Task: Find connections with filter location Purwā with filter topic #Hiringandpromotionwith filter profile language Spanish with filter current company Live Connections with filter school Vishwakarma Institute Of Technology with filter industry Radio and Television Broadcasting with filter service category Insurance with filter keywords title Skin Care Specialist
Action: Mouse moved to (534, 53)
Screenshot: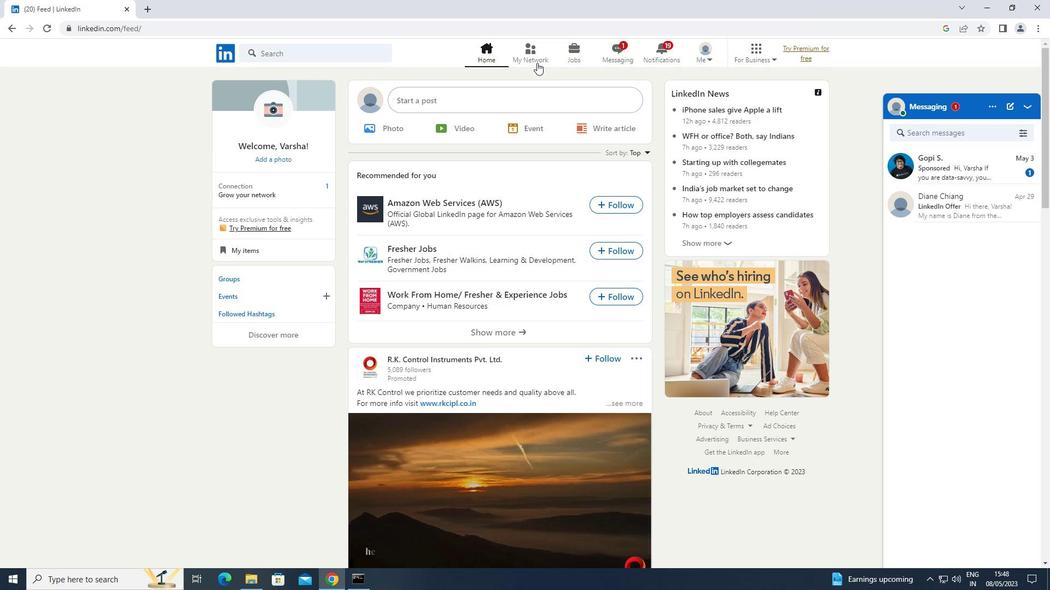 
Action: Mouse pressed left at (534, 53)
Screenshot: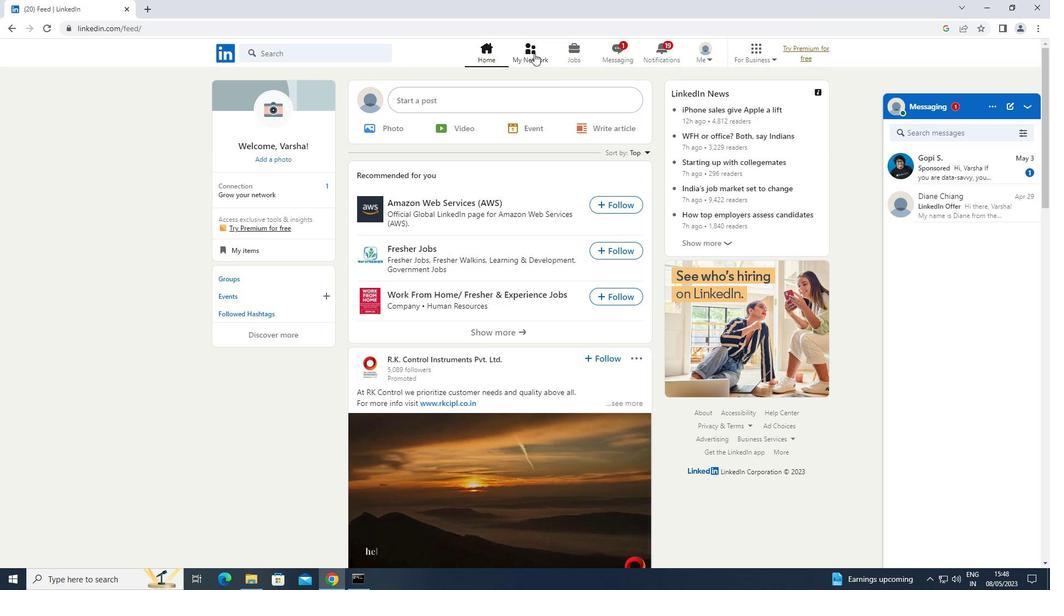 
Action: Mouse moved to (306, 118)
Screenshot: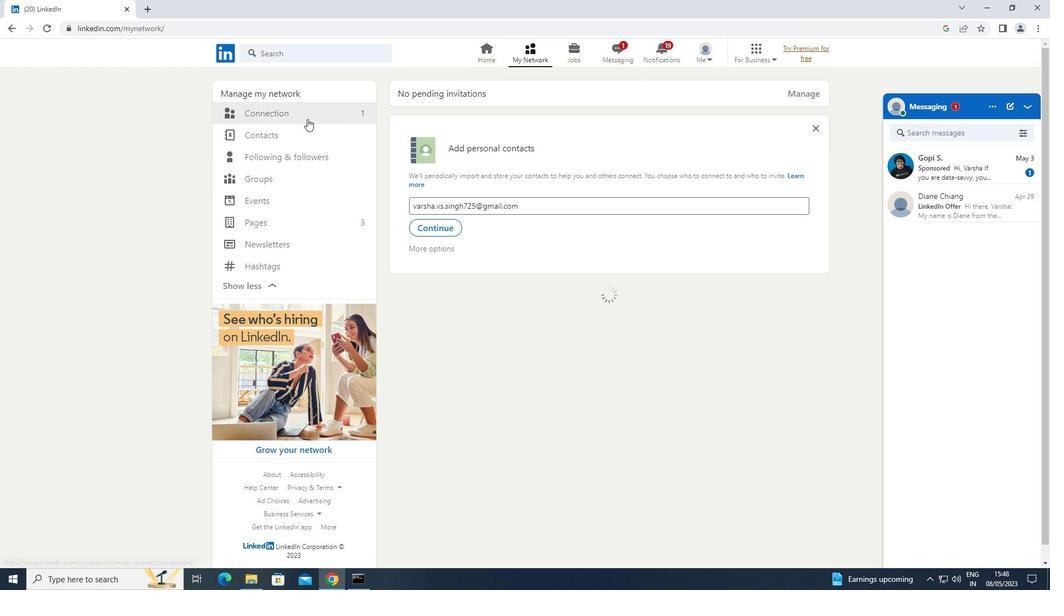 
Action: Mouse pressed left at (306, 118)
Screenshot: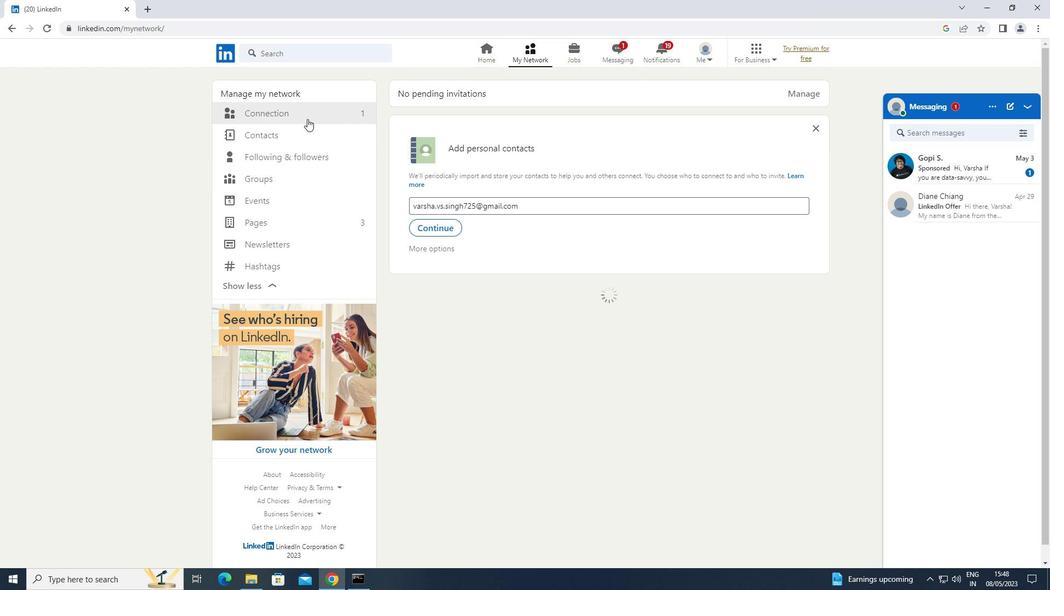 
Action: Mouse moved to (610, 114)
Screenshot: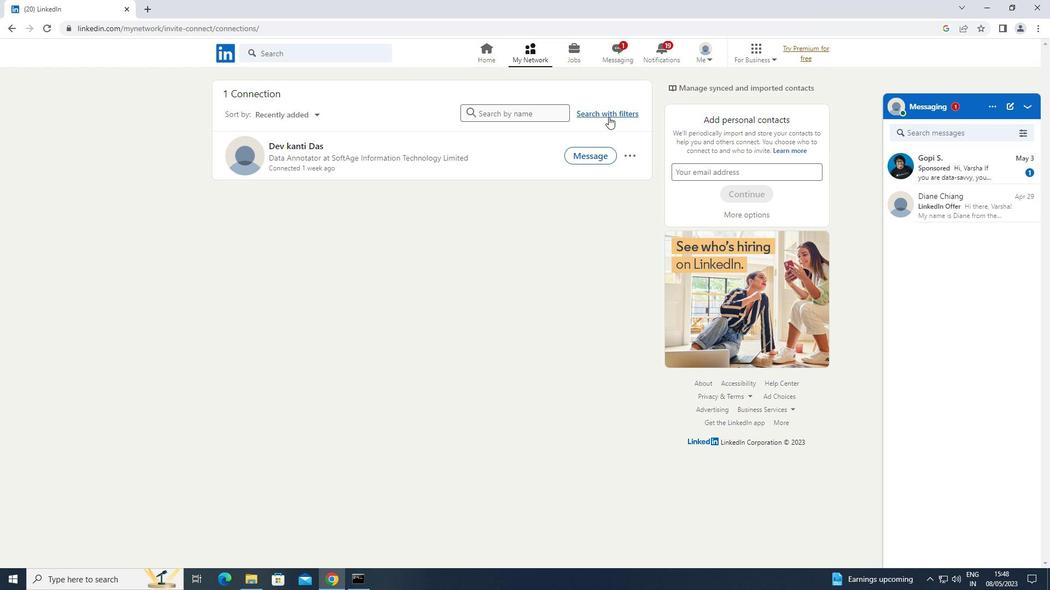 
Action: Mouse pressed left at (610, 114)
Screenshot: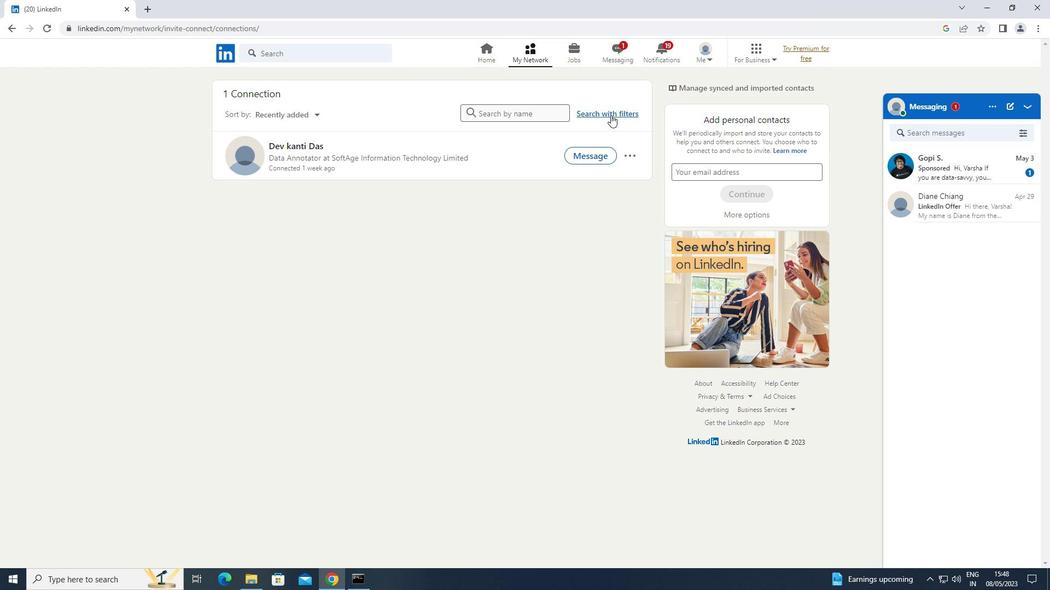 
Action: Mouse moved to (568, 85)
Screenshot: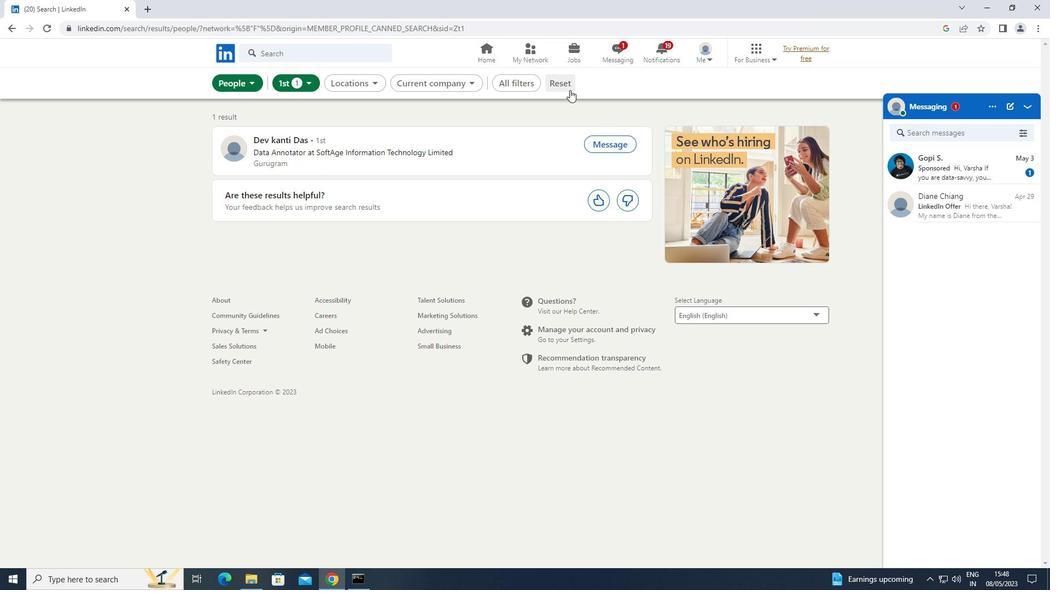 
Action: Mouse pressed left at (568, 85)
Screenshot: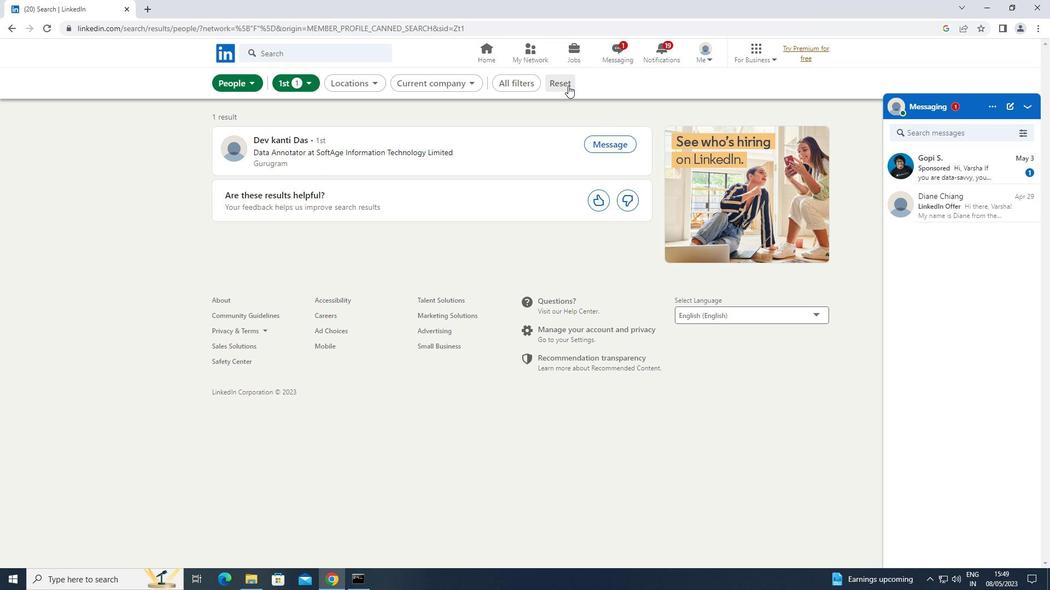 
Action: Mouse moved to (534, 84)
Screenshot: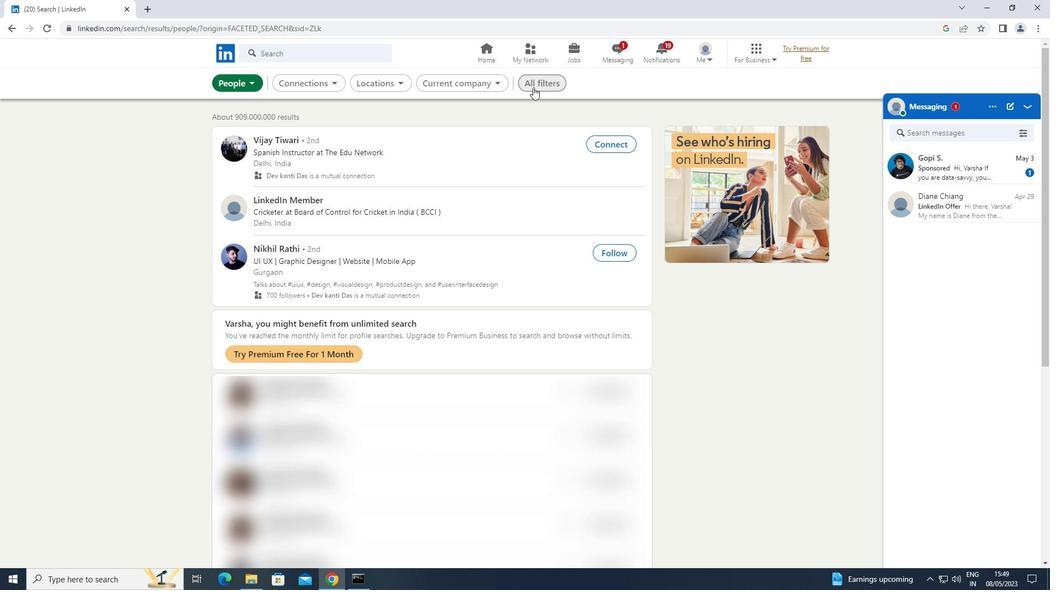 
Action: Mouse pressed left at (534, 84)
Screenshot: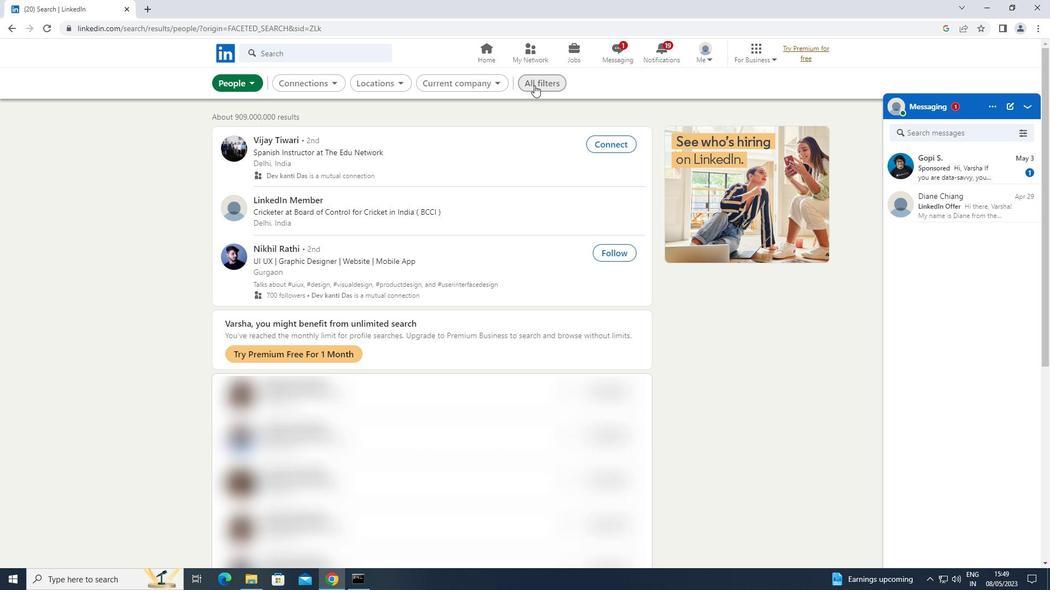 
Action: Mouse moved to (749, 232)
Screenshot: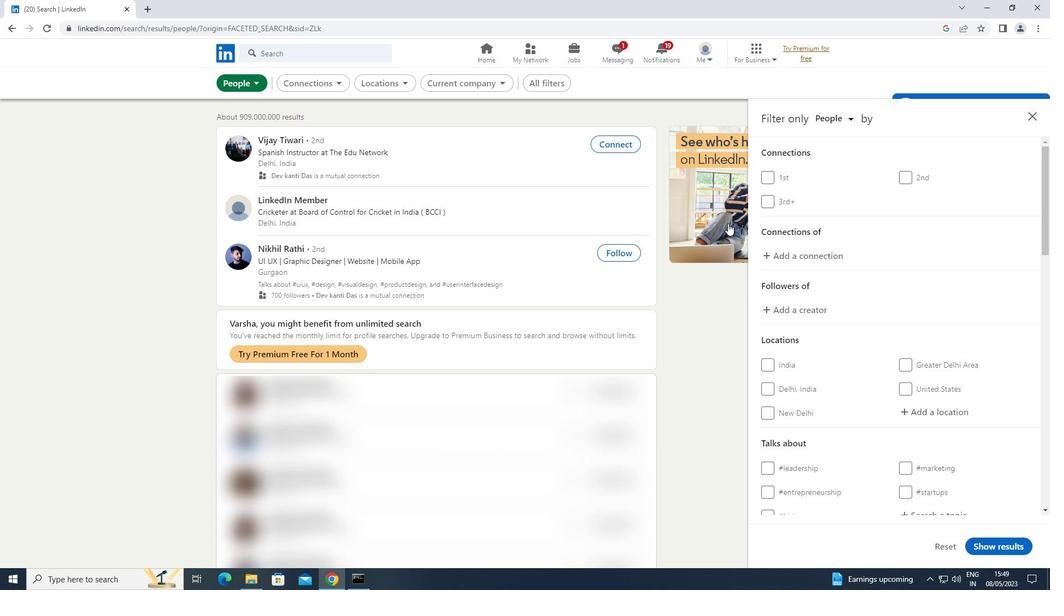 
Action: Mouse scrolled (749, 231) with delta (0, 0)
Screenshot: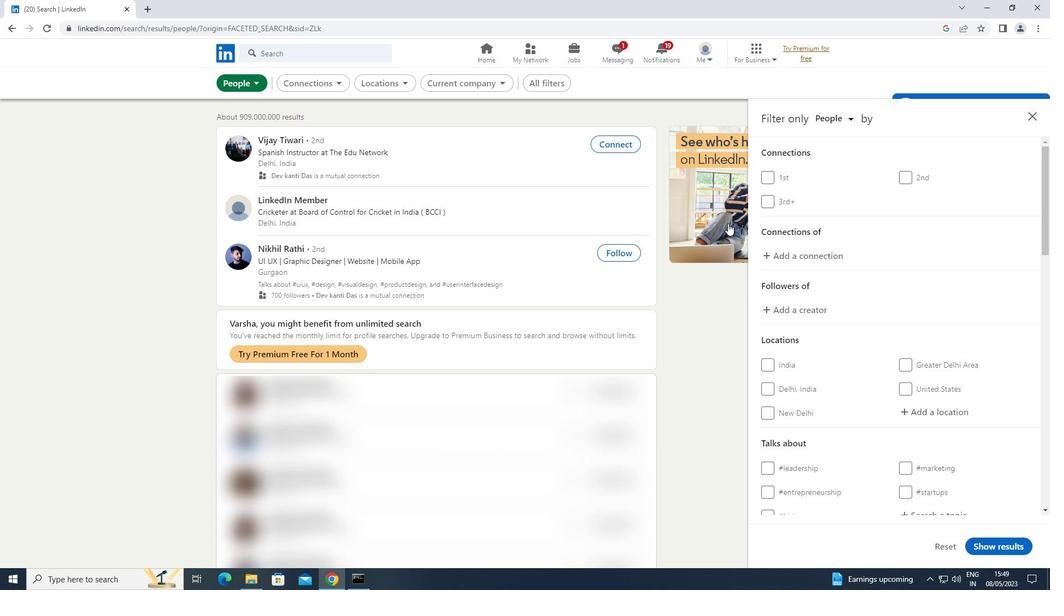 
Action: Mouse scrolled (749, 231) with delta (0, 0)
Screenshot: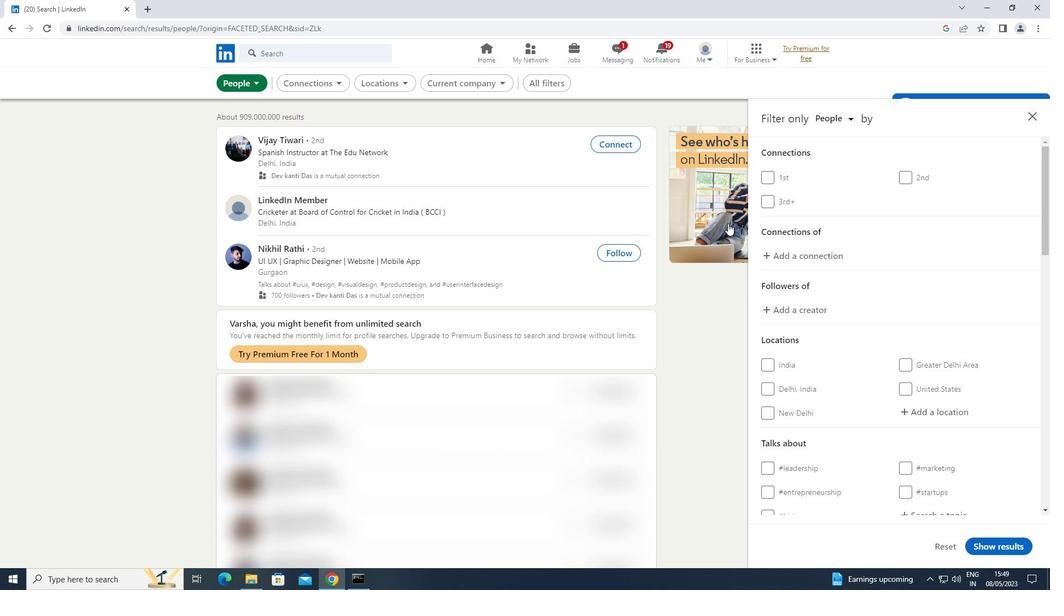 
Action: Mouse moved to (749, 232)
Screenshot: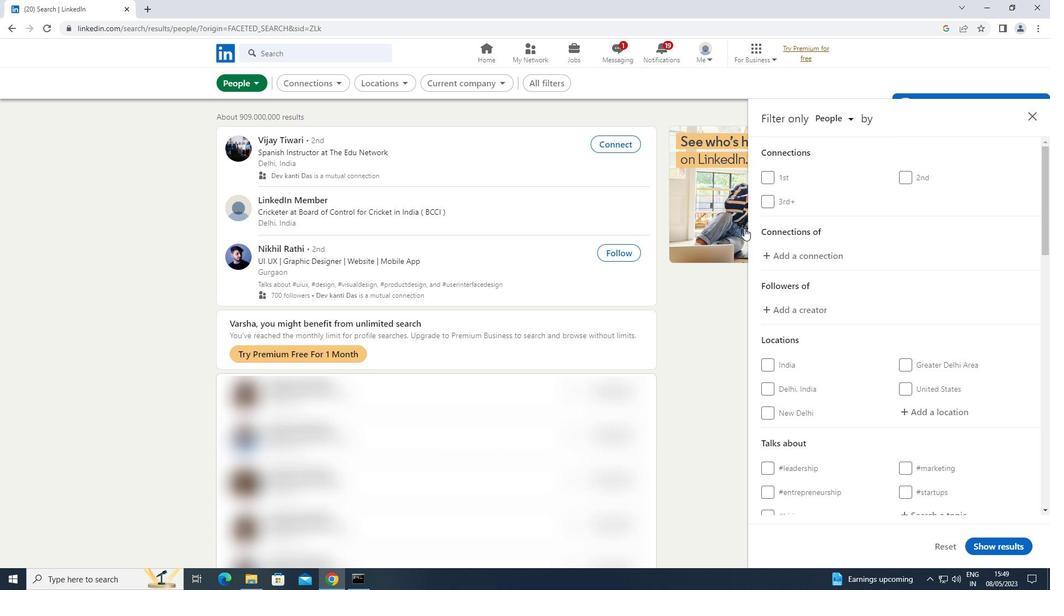 
Action: Mouse scrolled (749, 231) with delta (0, 0)
Screenshot: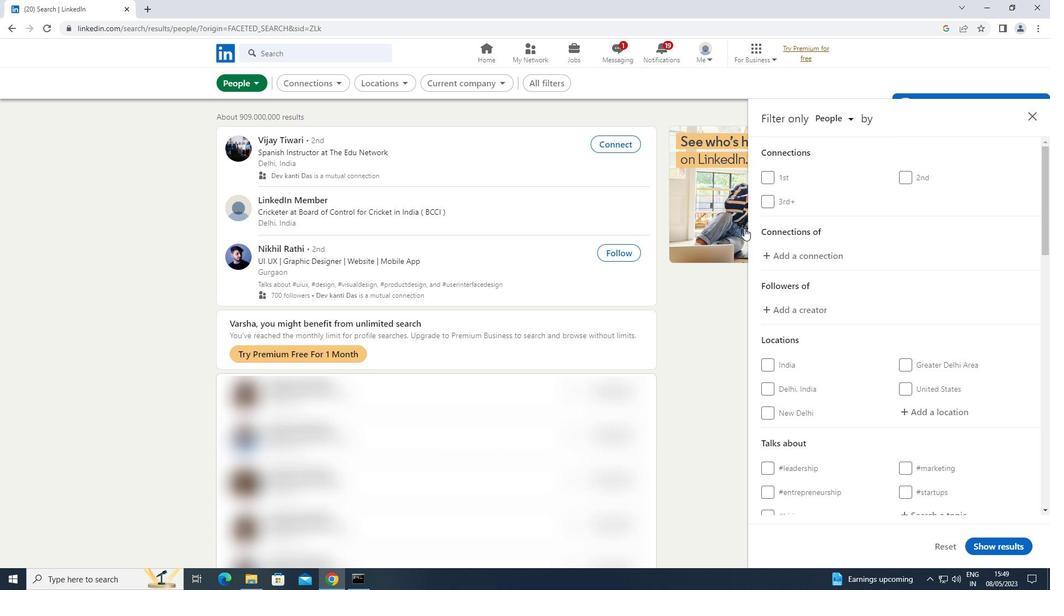 
Action: Mouse scrolled (749, 231) with delta (0, 0)
Screenshot: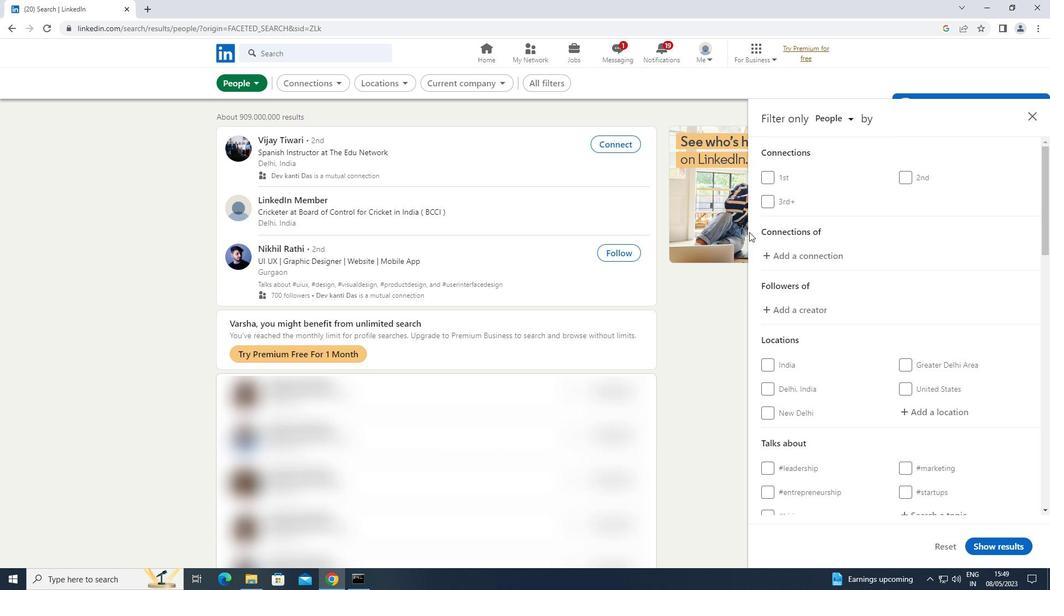 
Action: Mouse moved to (917, 191)
Screenshot: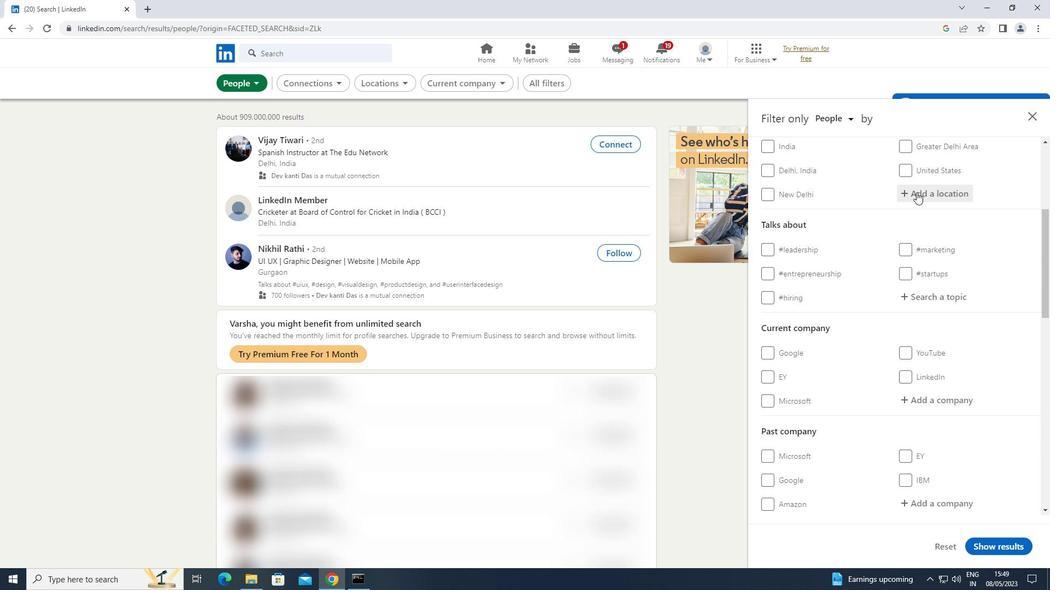 
Action: Mouse pressed left at (917, 191)
Screenshot: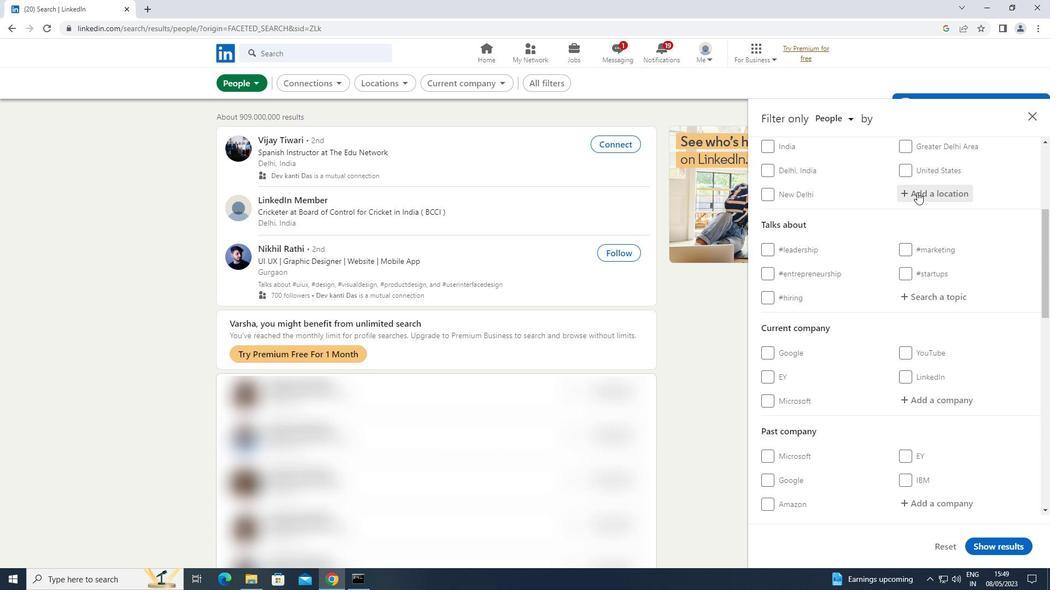 
Action: Key pressed <Key.shift>PURWA
Screenshot: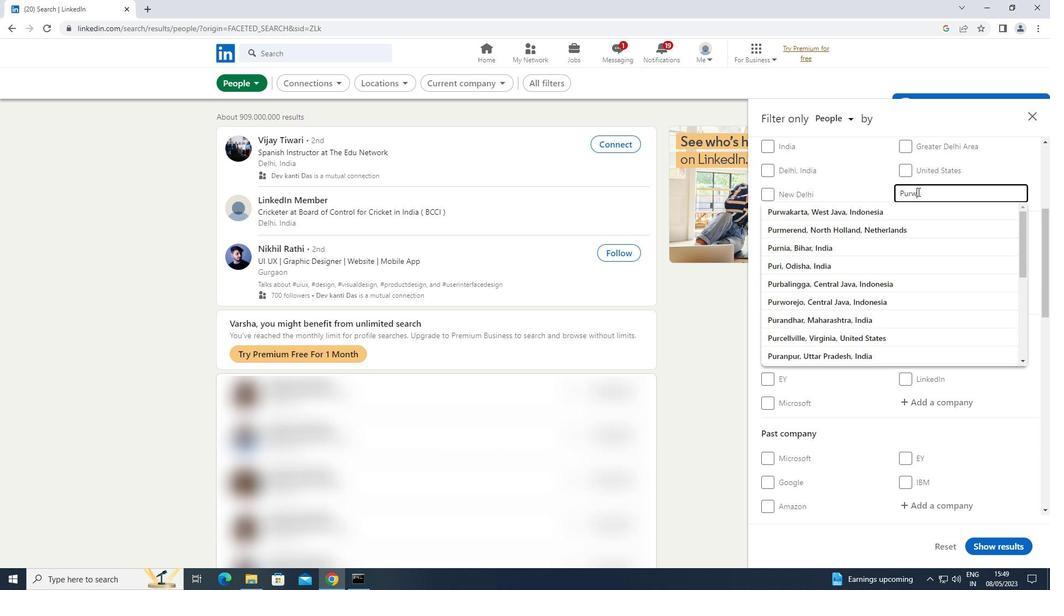 
Action: Mouse moved to (902, 348)
Screenshot: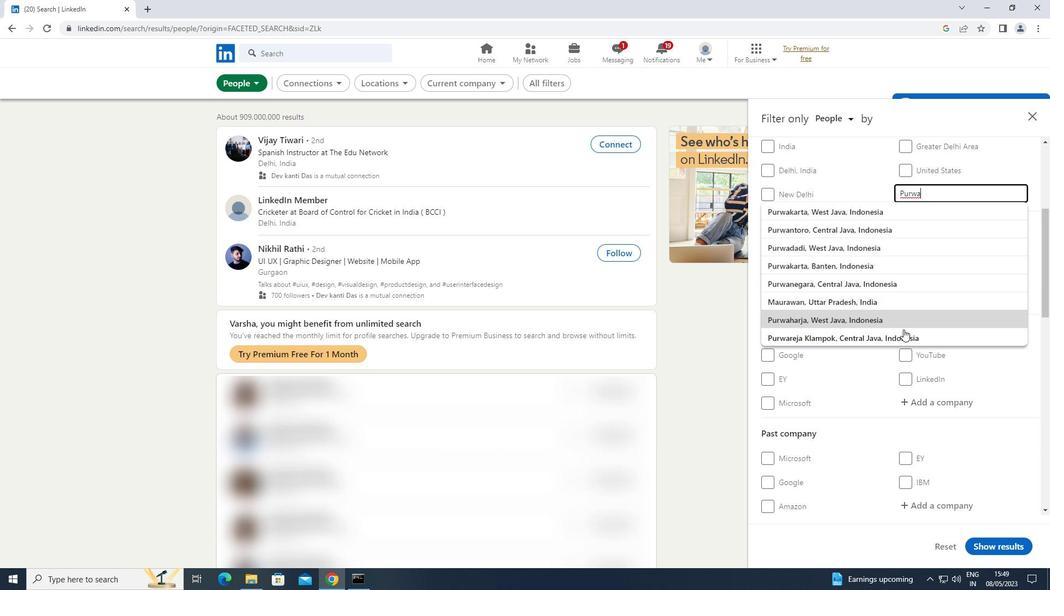 
Action: Key pressed <Key.enter>
Screenshot: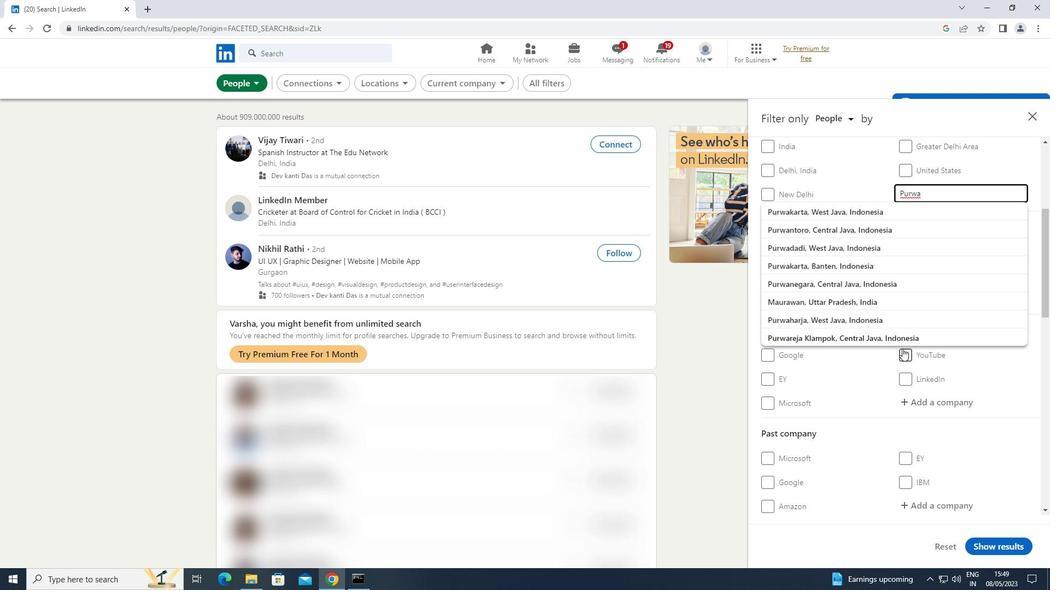 
Action: Mouse moved to (955, 301)
Screenshot: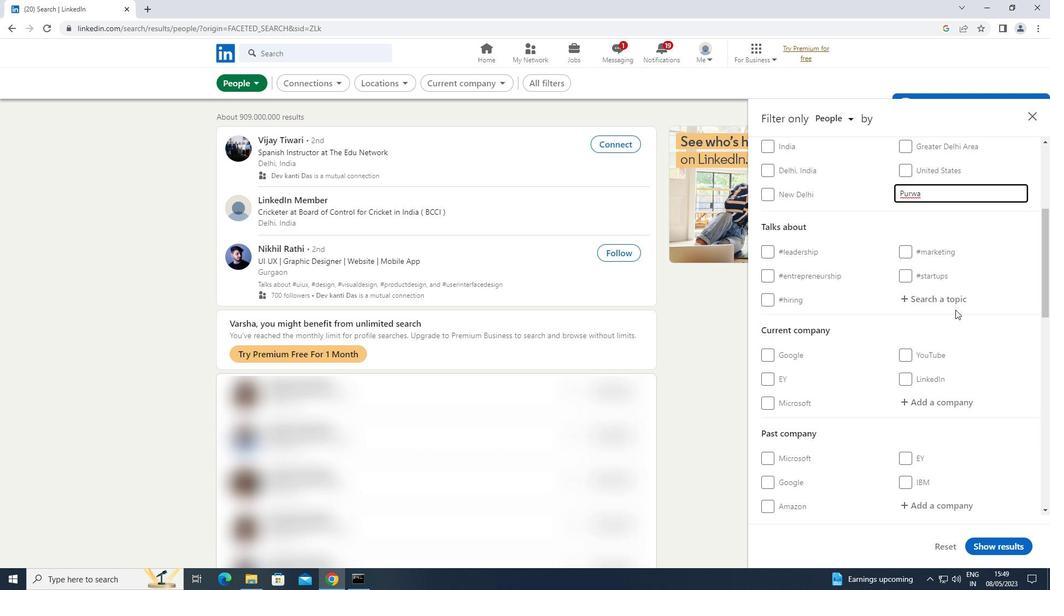
Action: Mouse pressed left at (955, 301)
Screenshot: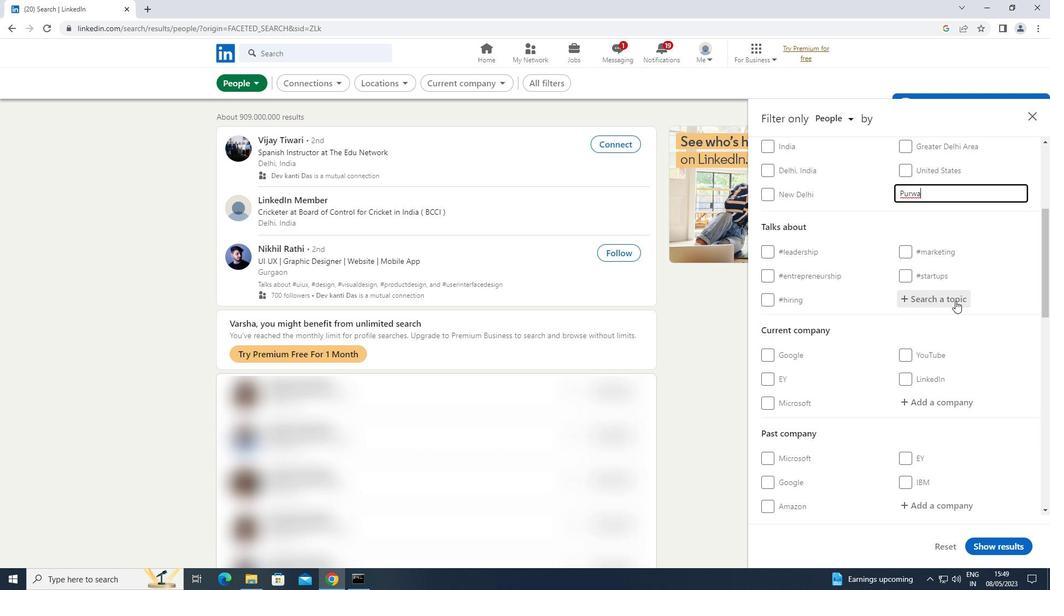 
Action: Key pressed <Key.shift>#<Key.shift>HIRINGANDPROMOTION
Screenshot: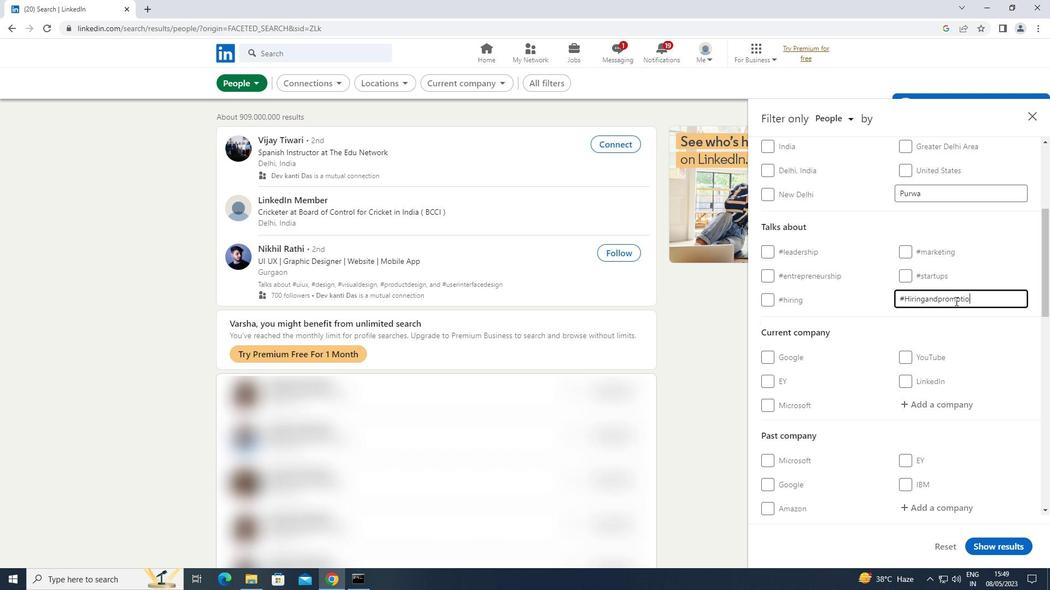 
Action: Mouse moved to (929, 389)
Screenshot: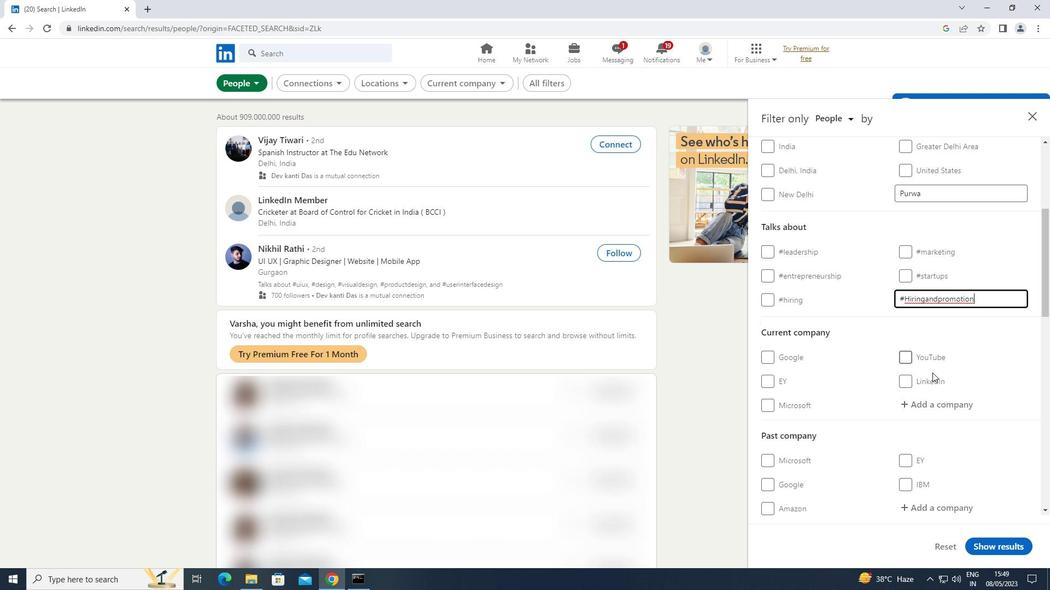 
Action: Mouse scrolled (929, 389) with delta (0, 0)
Screenshot: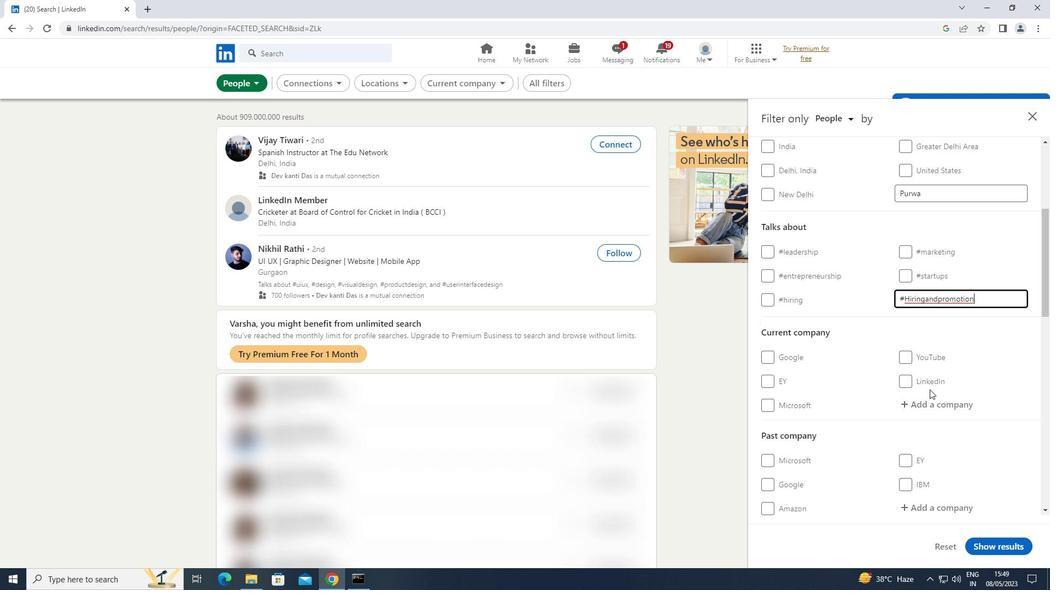 
Action: Mouse scrolled (929, 389) with delta (0, 0)
Screenshot: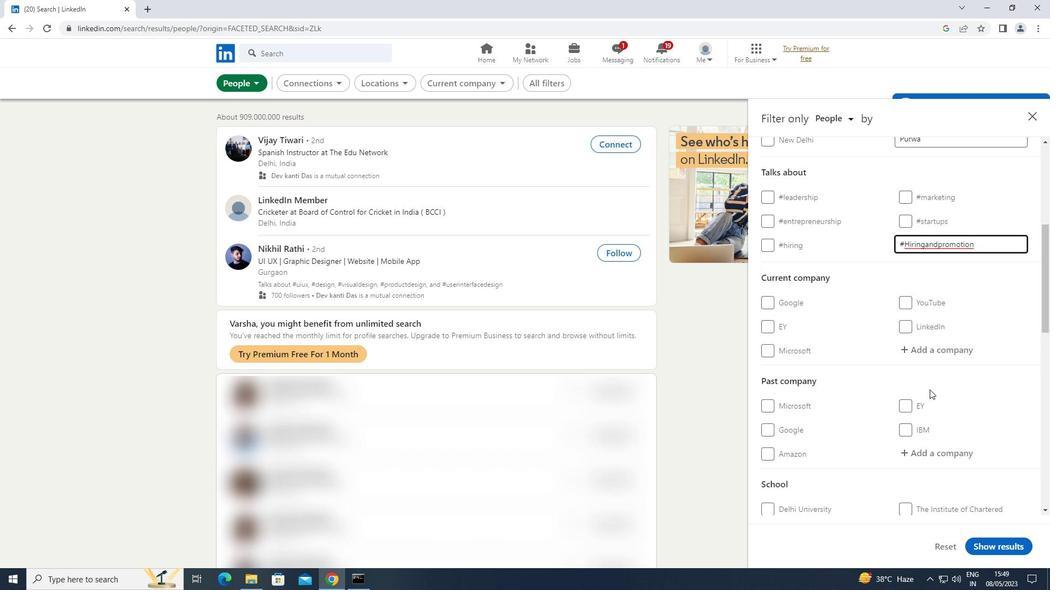 
Action: Mouse scrolled (929, 389) with delta (0, 0)
Screenshot: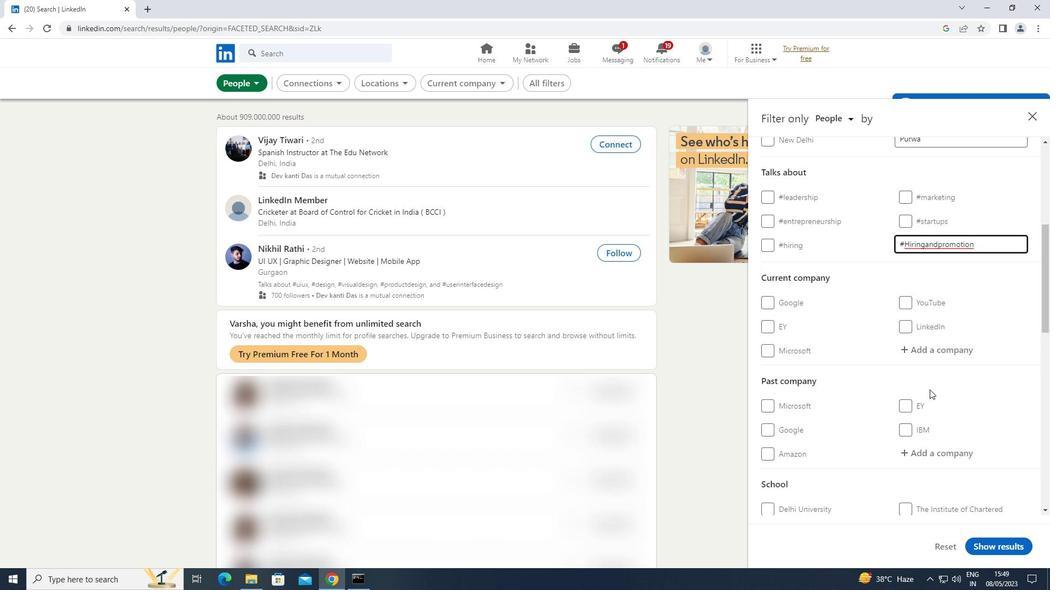 
Action: Mouse moved to (929, 389)
Screenshot: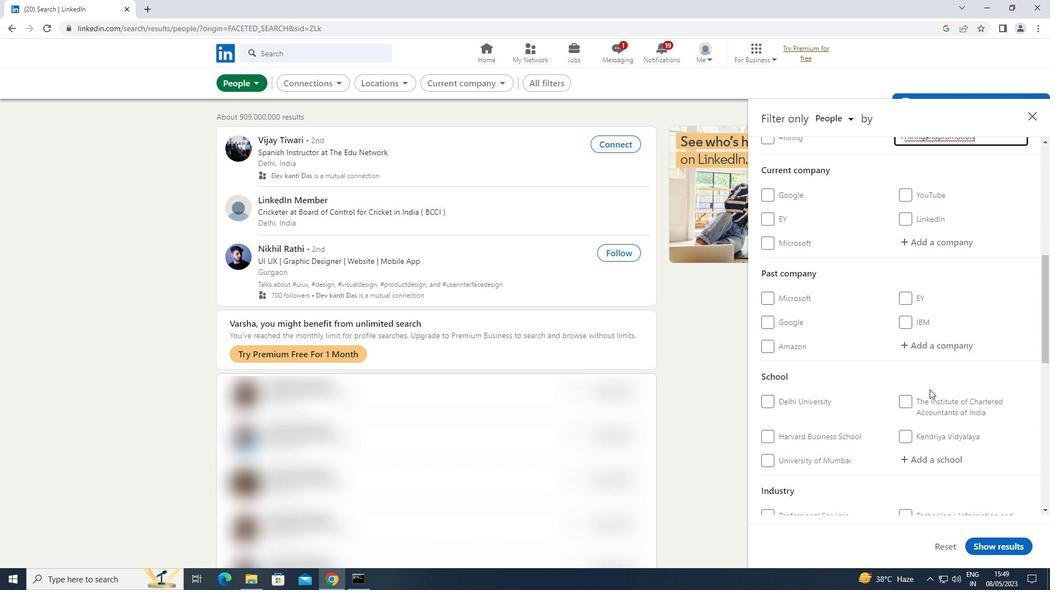 
Action: Mouse scrolled (929, 389) with delta (0, 0)
Screenshot: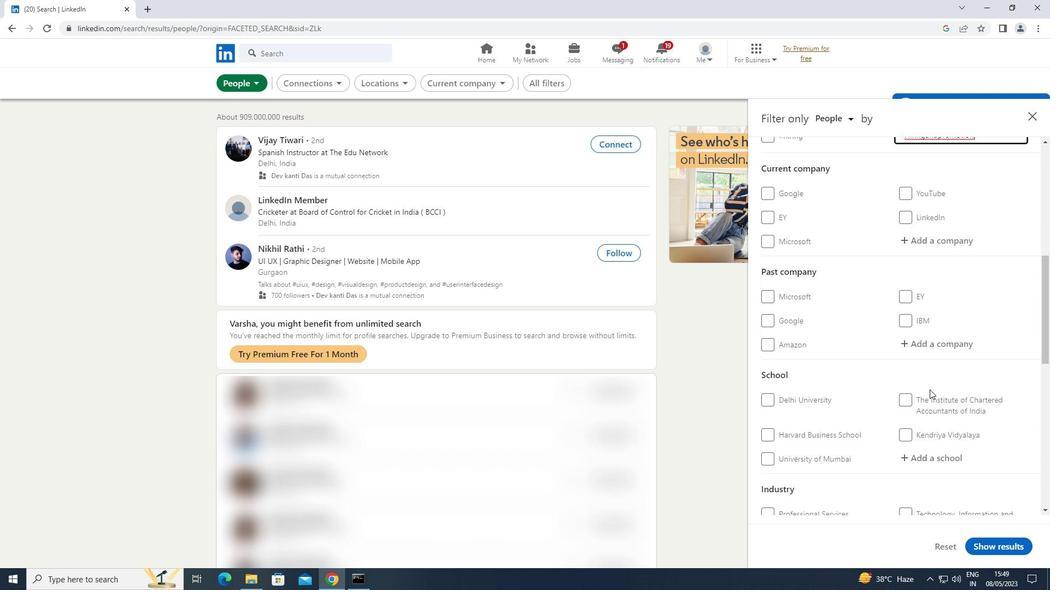 
Action: Mouse scrolled (929, 389) with delta (0, 0)
Screenshot: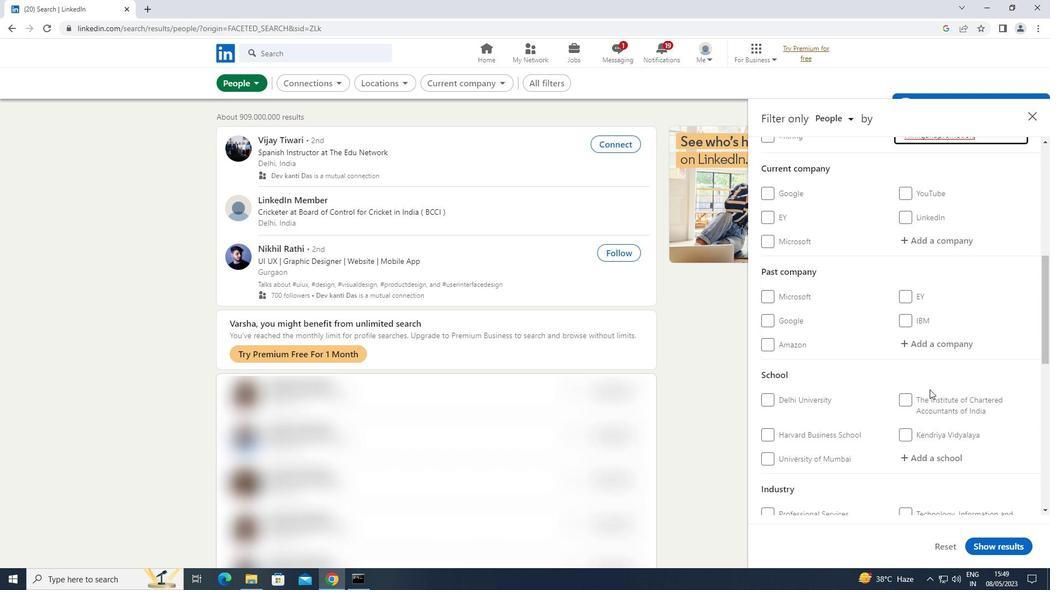 
Action: Mouse scrolled (929, 389) with delta (0, 0)
Screenshot: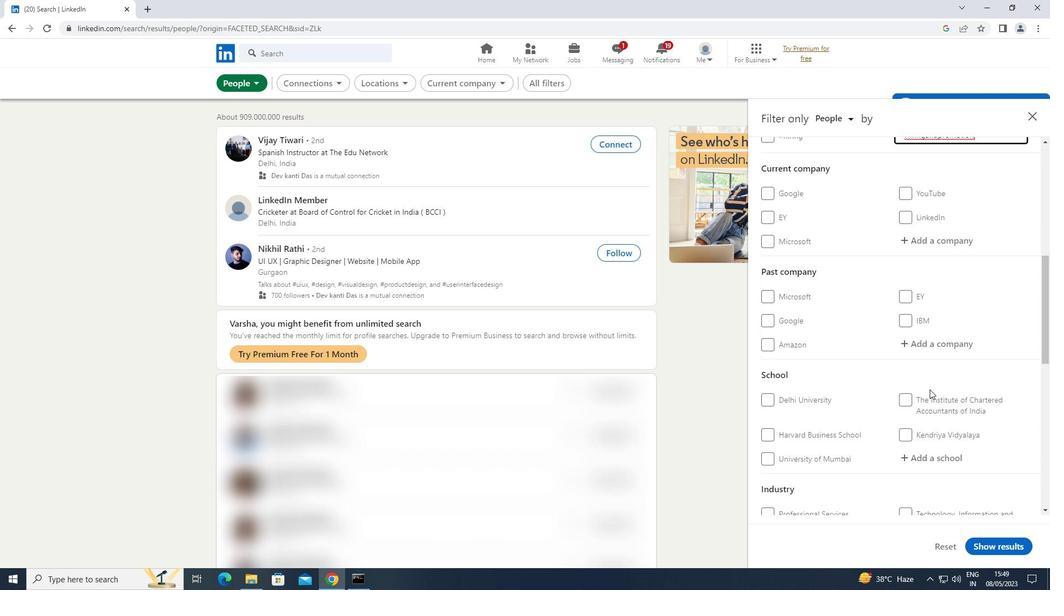 
Action: Mouse scrolled (929, 389) with delta (0, 0)
Screenshot: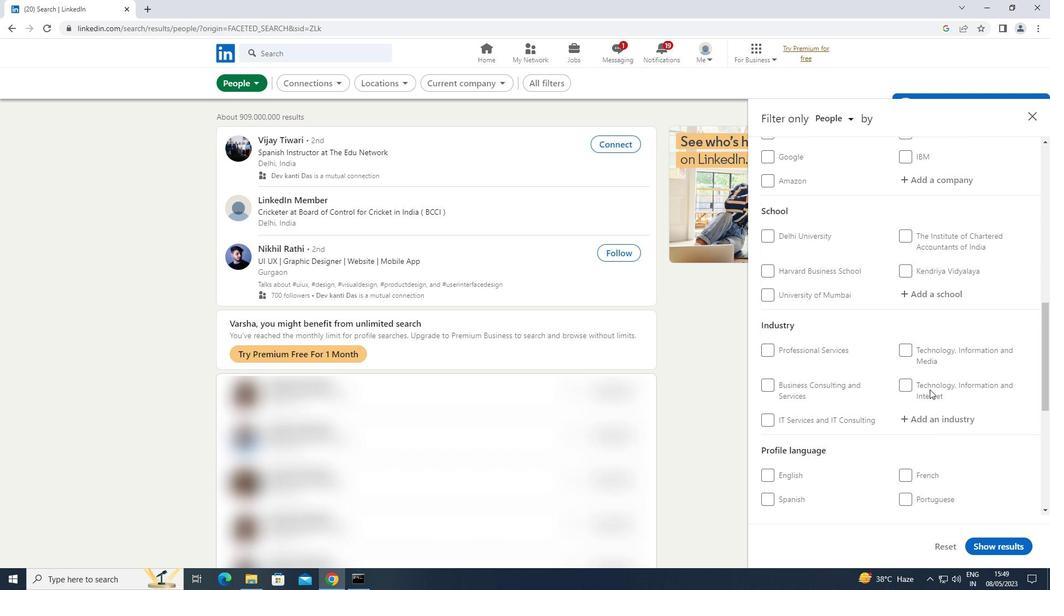 
Action: Mouse scrolled (929, 389) with delta (0, 0)
Screenshot: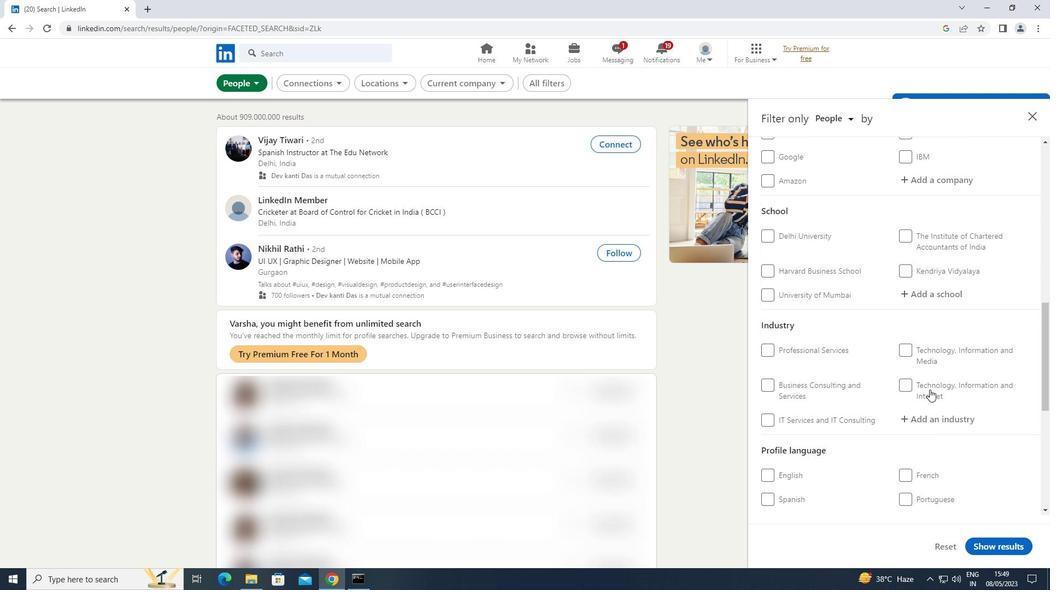 
Action: Mouse moved to (765, 386)
Screenshot: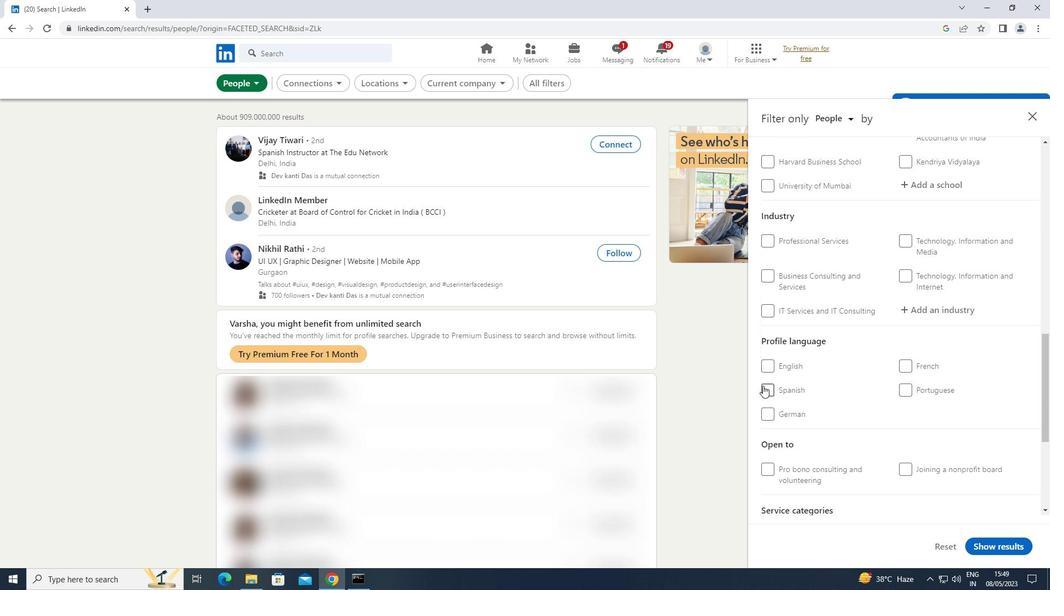 
Action: Mouse pressed left at (765, 386)
Screenshot: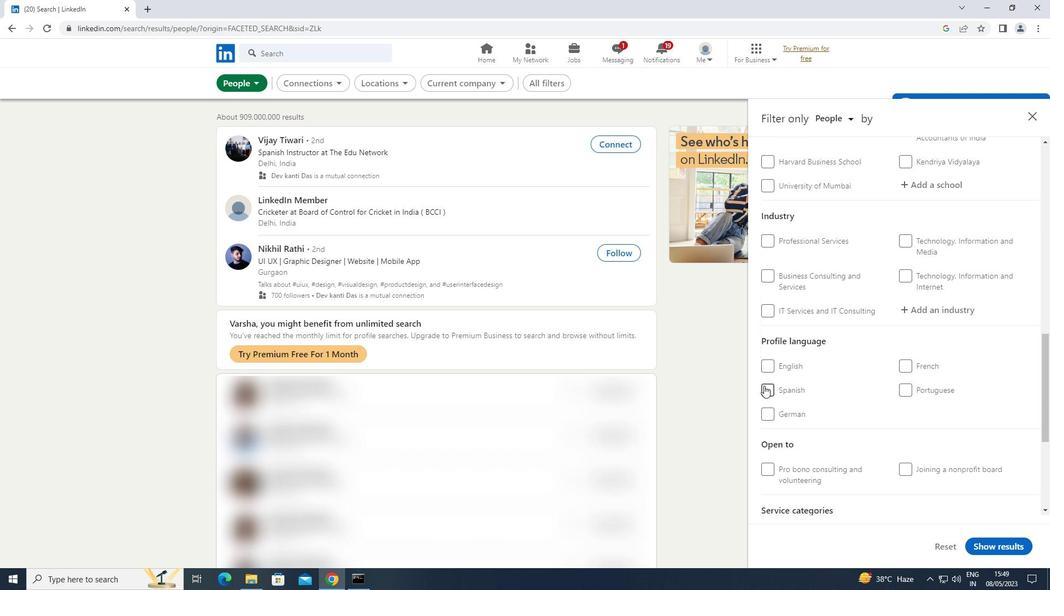 
Action: Mouse moved to (768, 386)
Screenshot: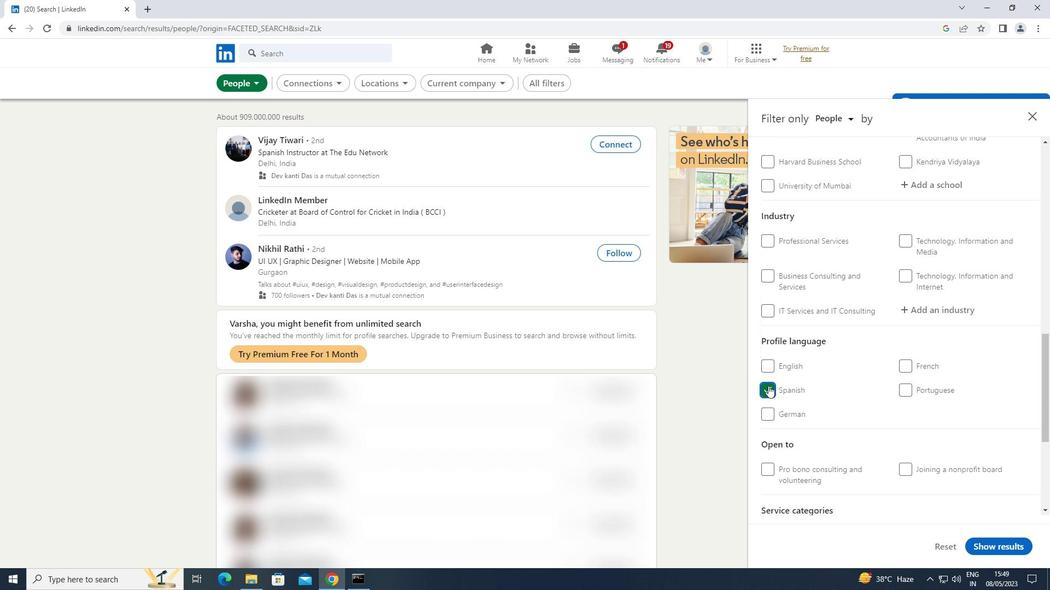 
Action: Mouse scrolled (768, 386) with delta (0, 0)
Screenshot: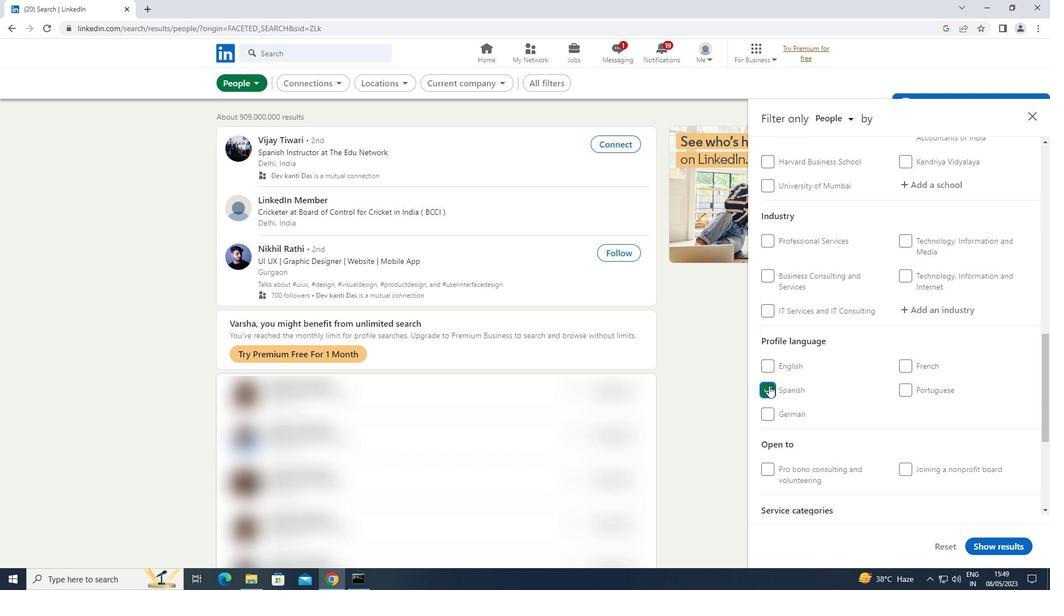 
Action: Mouse scrolled (768, 386) with delta (0, 0)
Screenshot: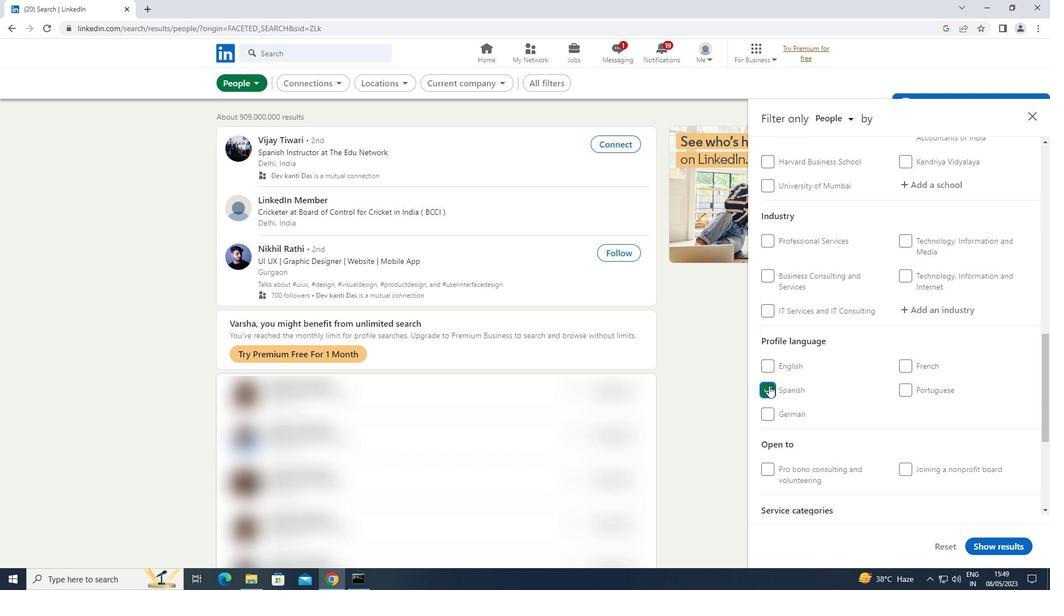 
Action: Mouse moved to (771, 383)
Screenshot: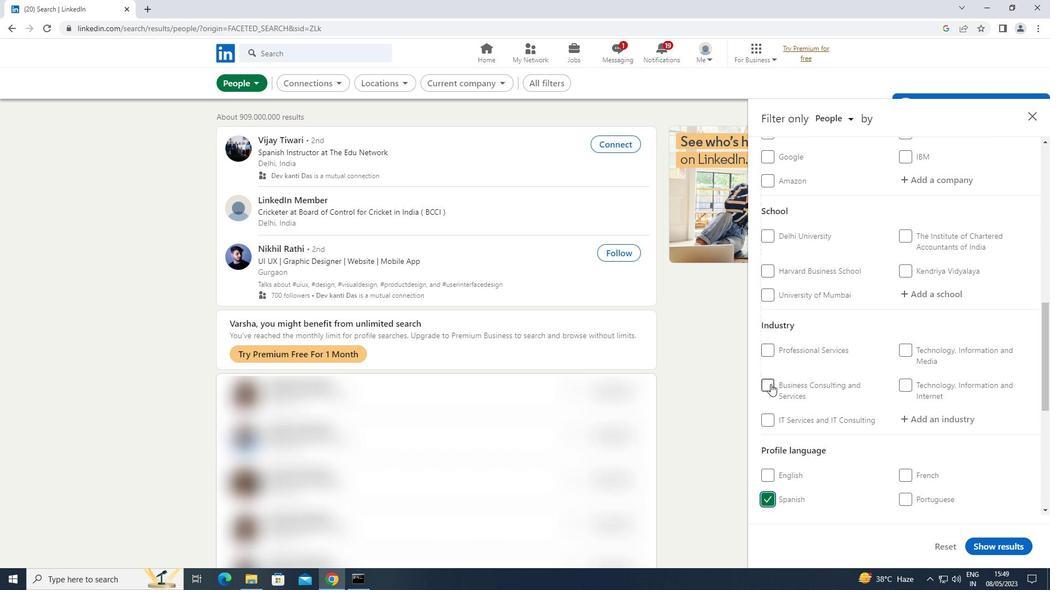 
Action: Mouse scrolled (771, 384) with delta (0, 0)
Screenshot: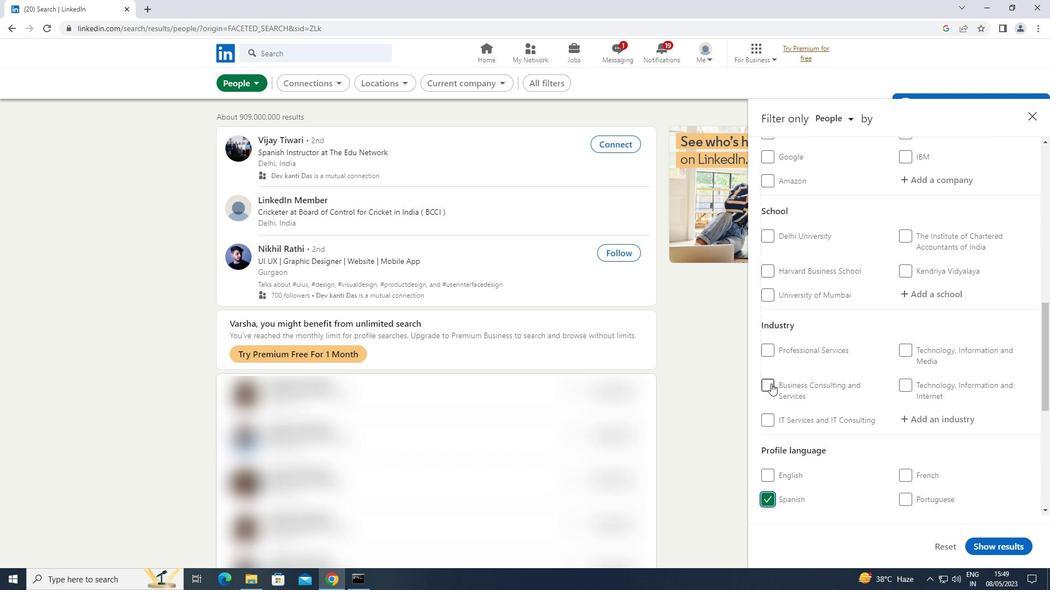 
Action: Mouse scrolled (771, 384) with delta (0, 0)
Screenshot: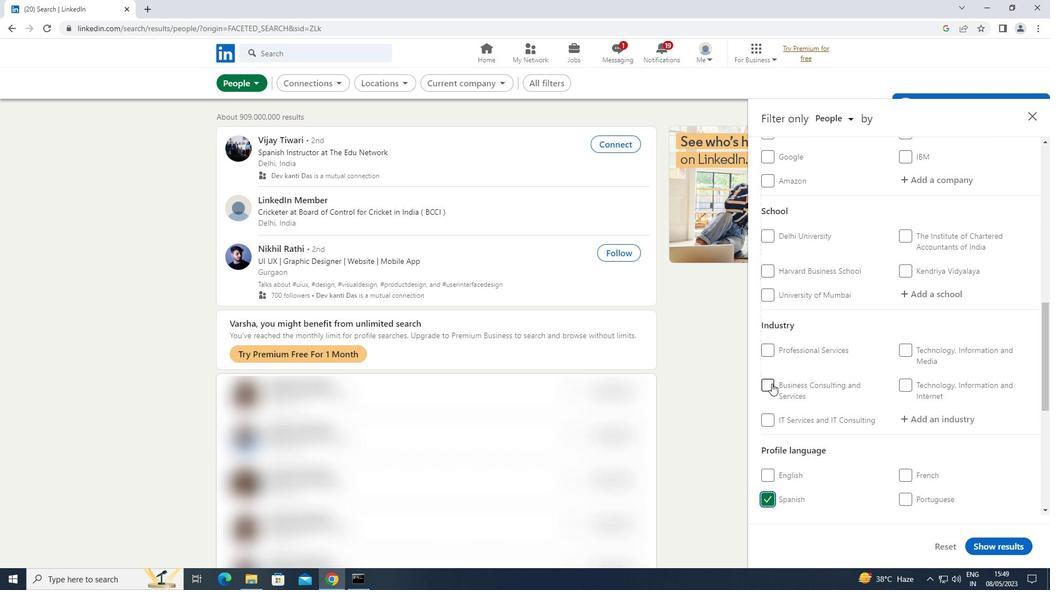 
Action: Mouse scrolled (771, 384) with delta (0, 0)
Screenshot: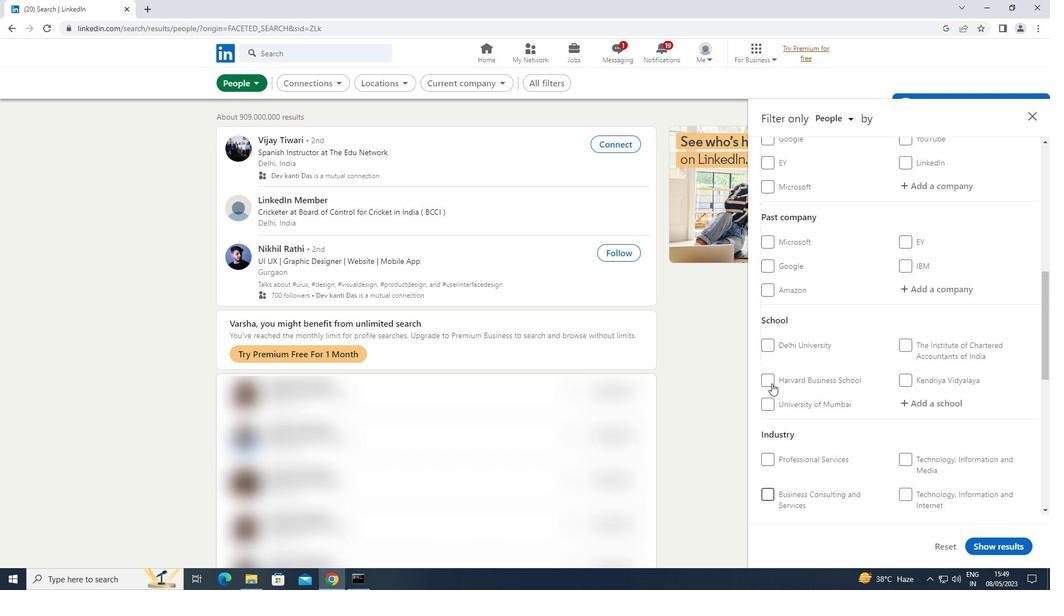 
Action: Mouse moved to (922, 238)
Screenshot: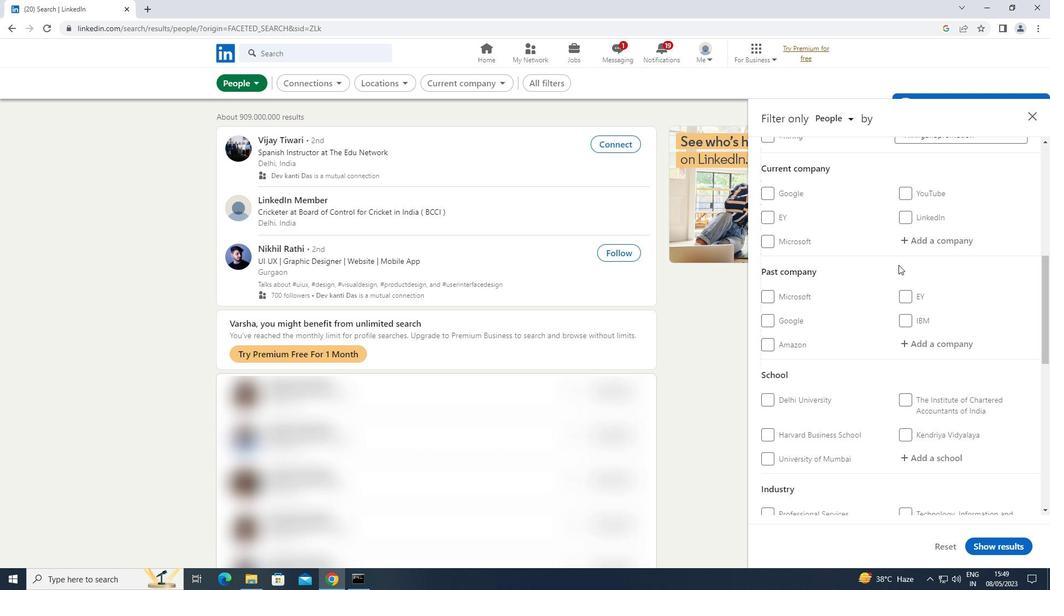 
Action: Mouse pressed left at (922, 238)
Screenshot: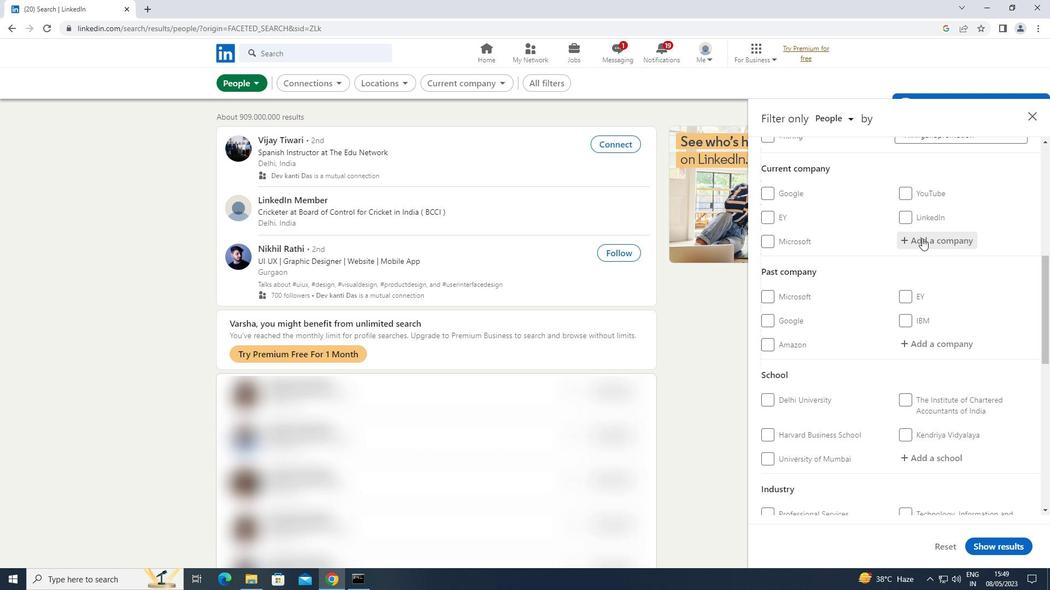 
Action: Key pressed <Key.shift>LIVE<Key.space><Key.shift>CONNECT
Screenshot: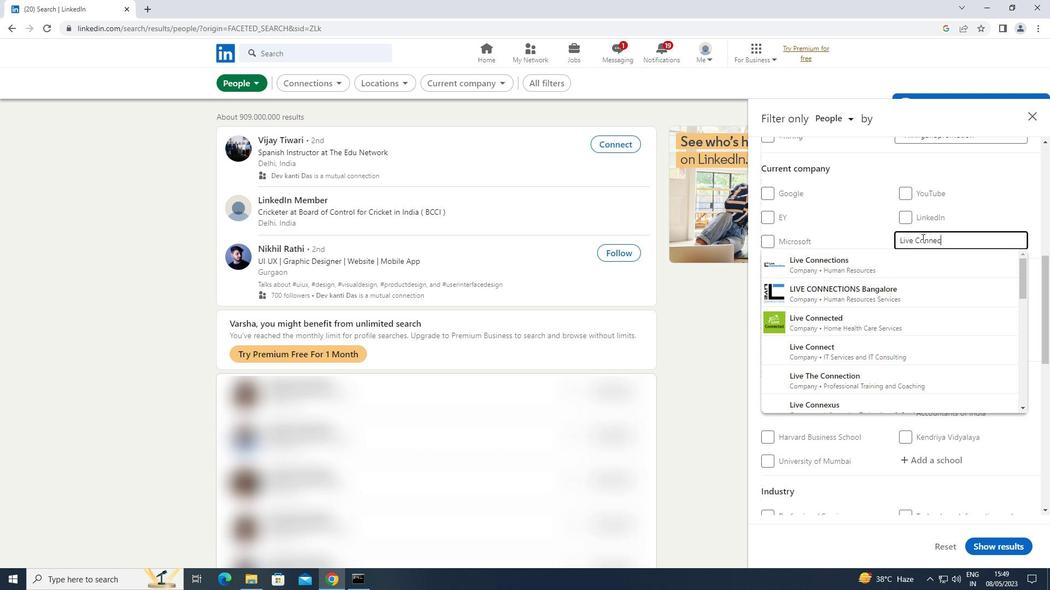 
Action: Mouse moved to (872, 267)
Screenshot: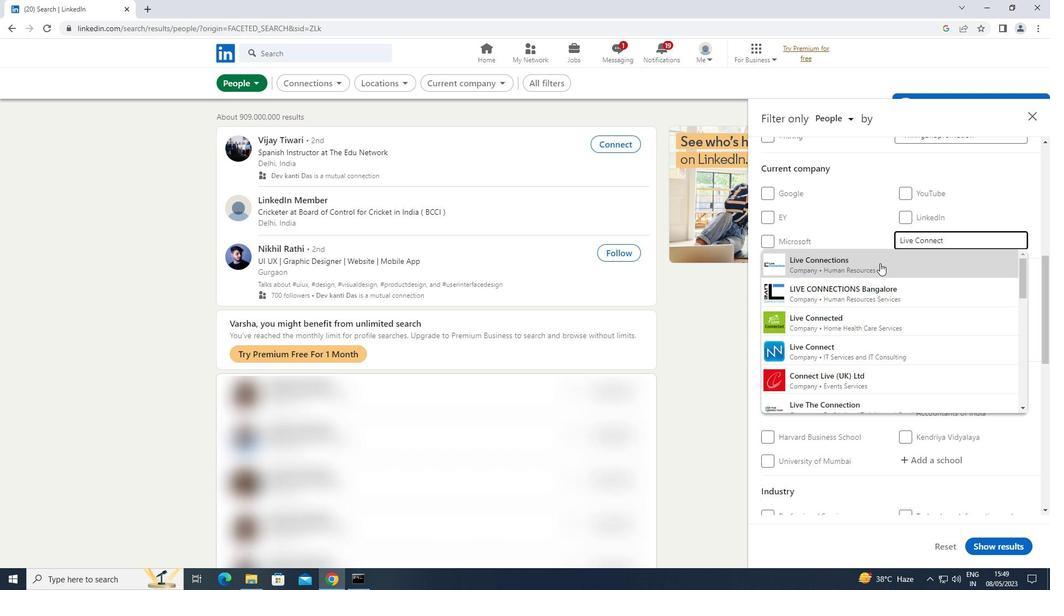 
Action: Mouse pressed left at (872, 267)
Screenshot: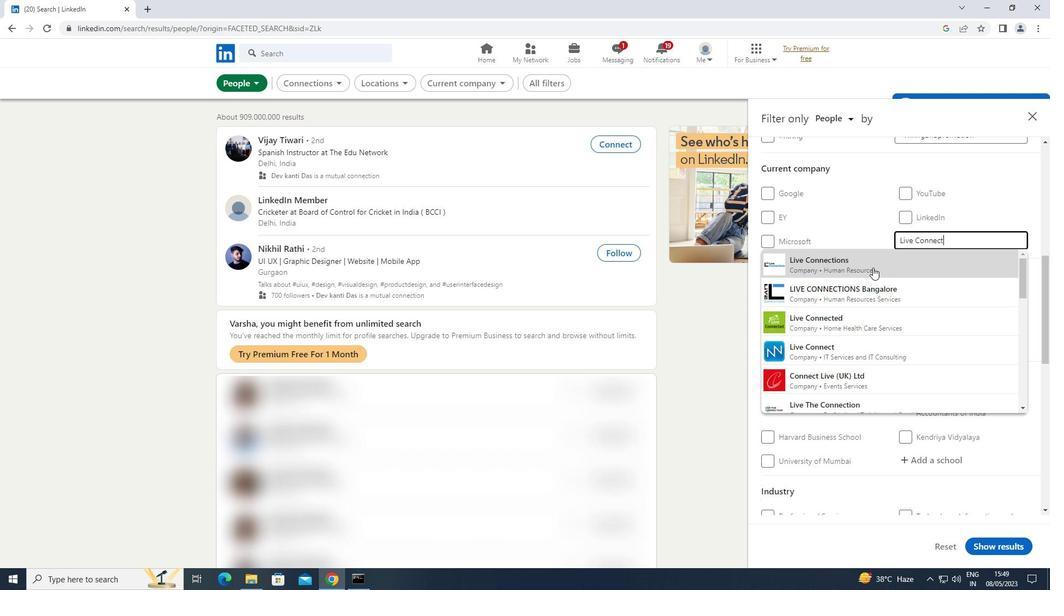 
Action: Mouse moved to (871, 269)
Screenshot: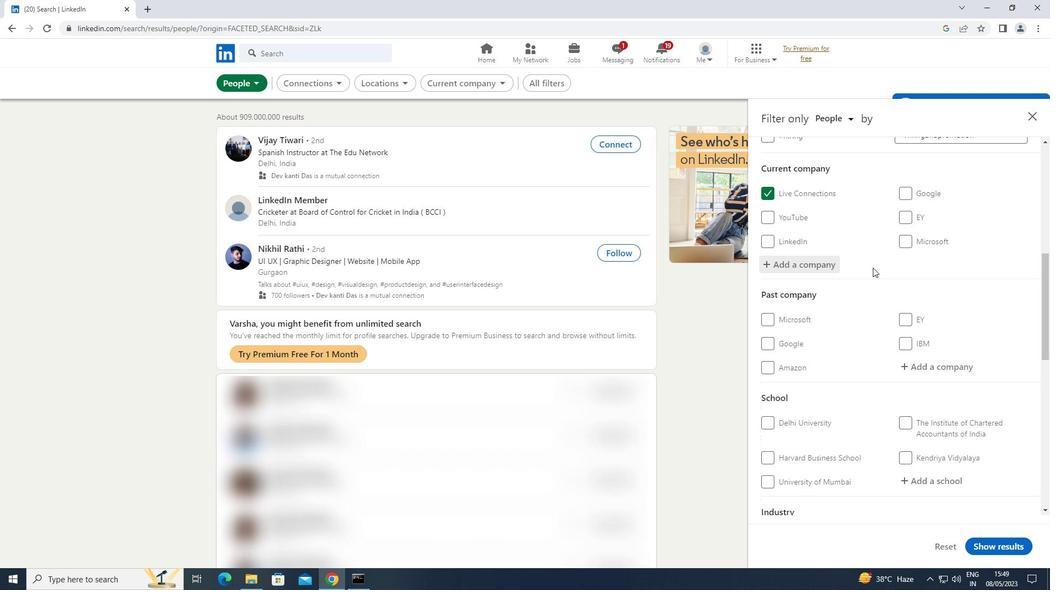 
Action: Mouse scrolled (871, 268) with delta (0, 0)
Screenshot: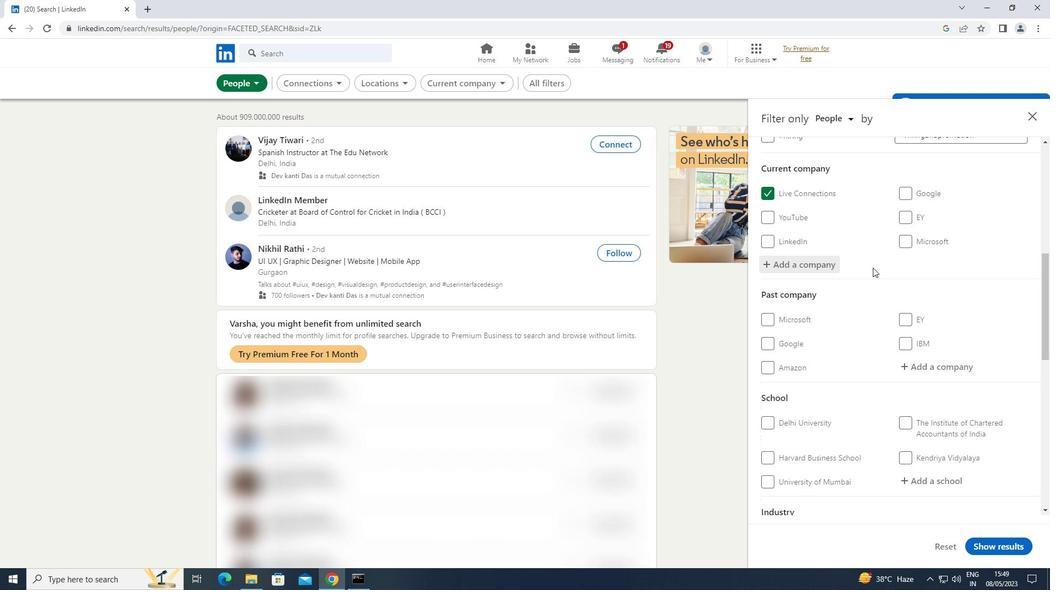 
Action: Mouse scrolled (871, 268) with delta (0, 0)
Screenshot: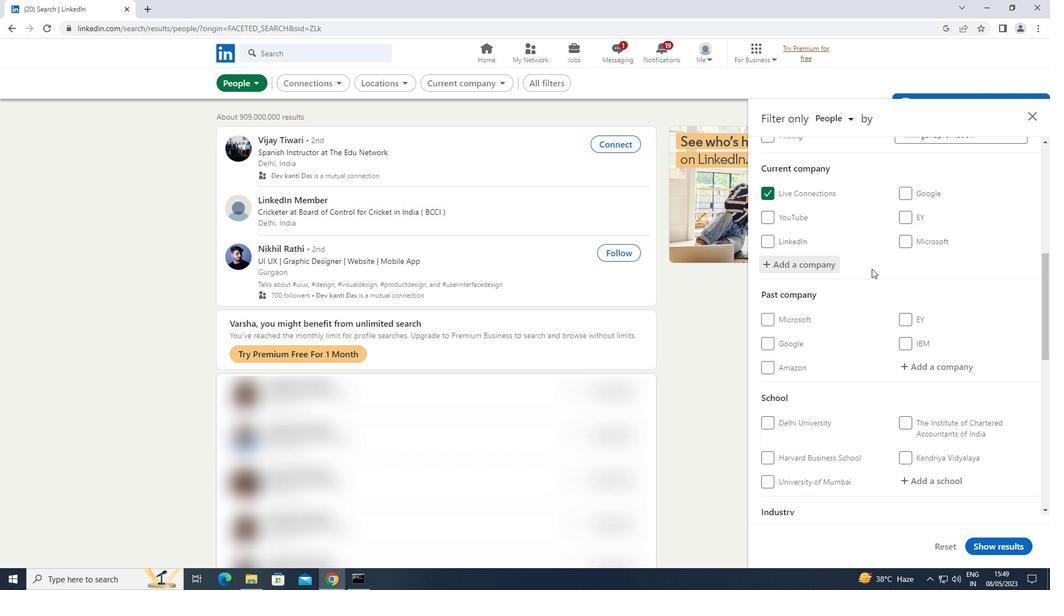 
Action: Mouse moved to (870, 269)
Screenshot: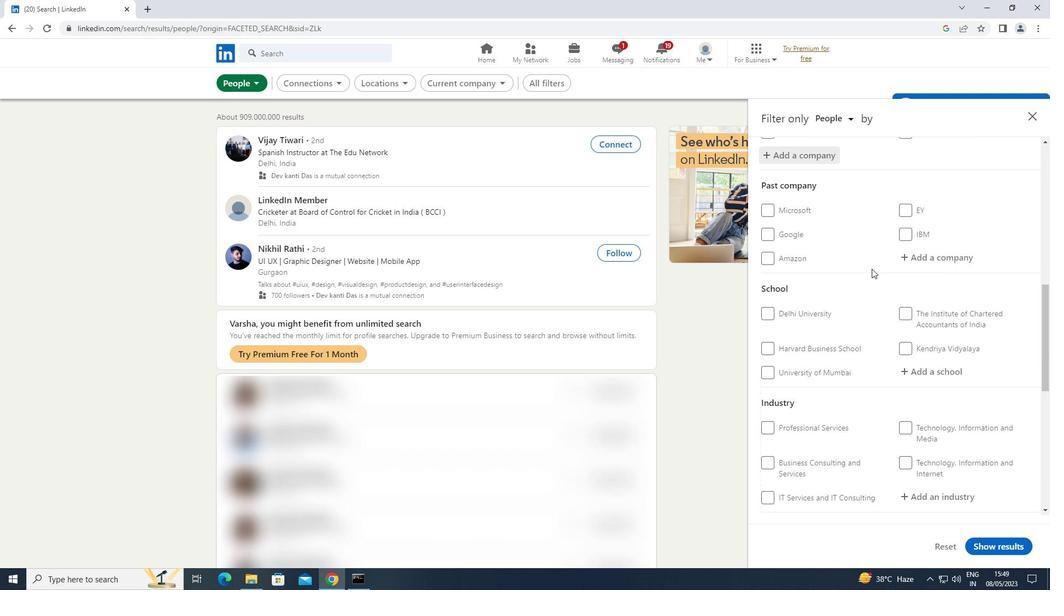 
Action: Mouse scrolled (870, 269) with delta (0, 0)
Screenshot: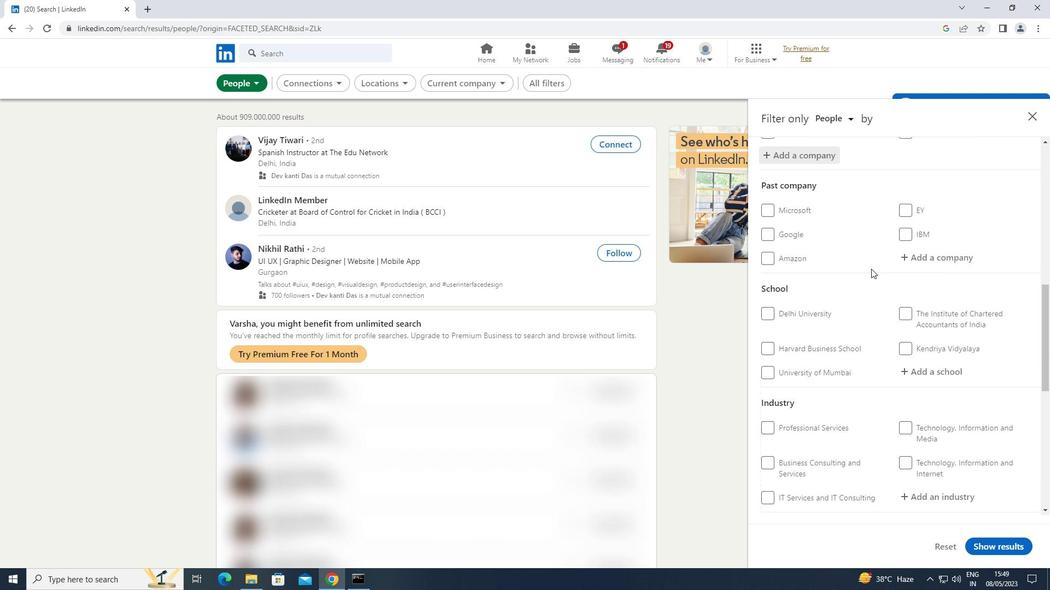 
Action: Mouse moved to (870, 270)
Screenshot: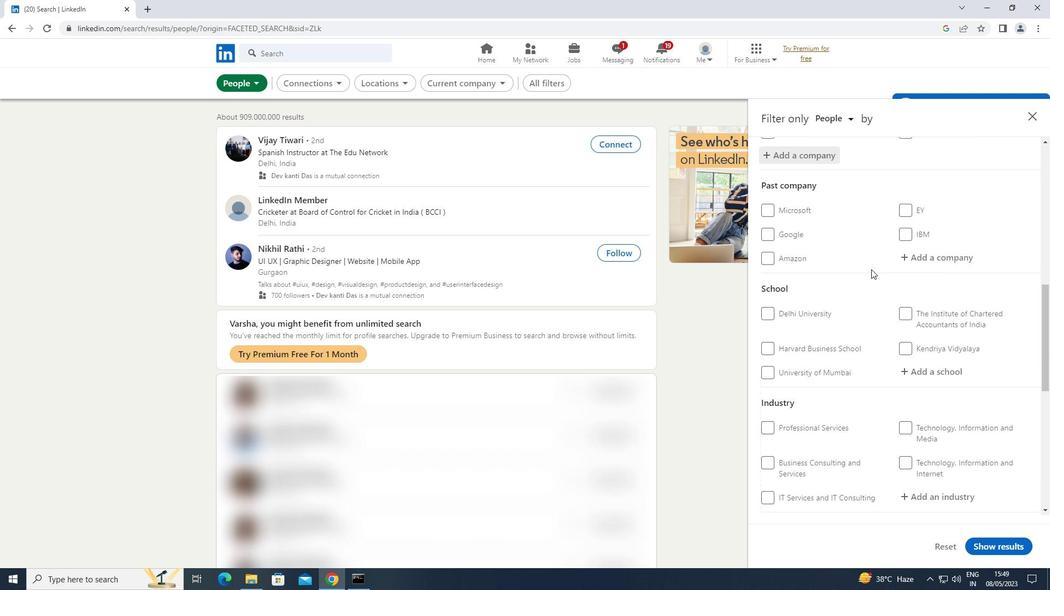 
Action: Mouse scrolled (870, 269) with delta (0, 0)
Screenshot: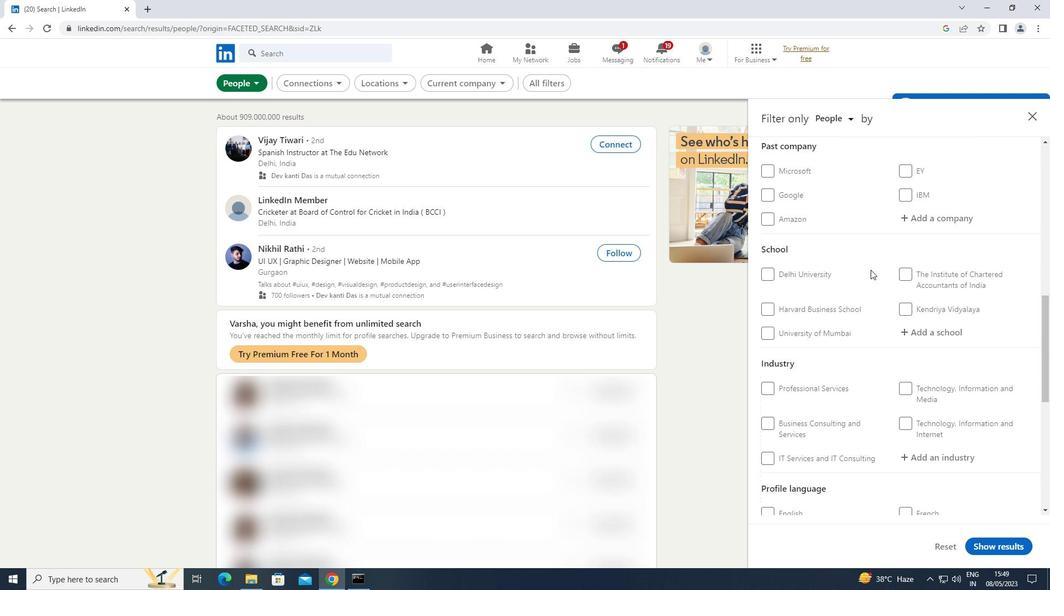 
Action: Mouse moved to (925, 258)
Screenshot: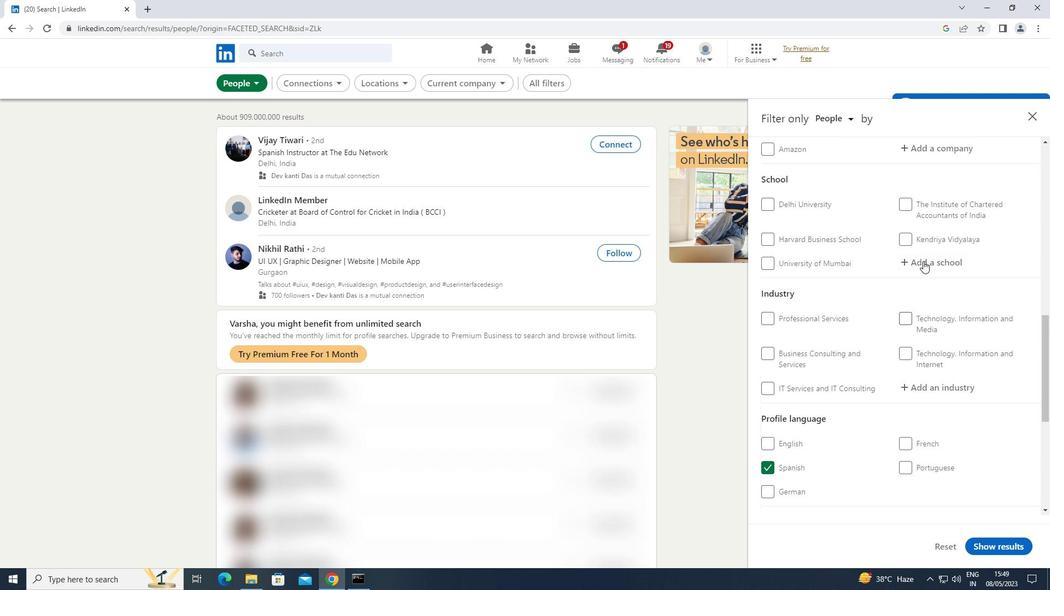 
Action: Mouse pressed left at (925, 258)
Screenshot: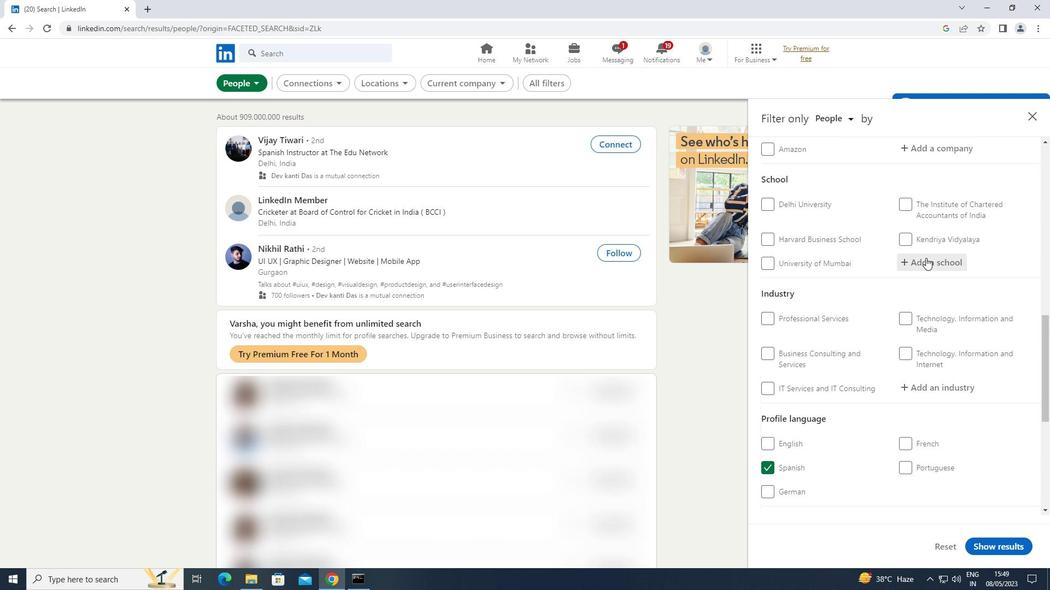 
Action: Key pressed <Key.shift>VISHWAKARMA
Screenshot: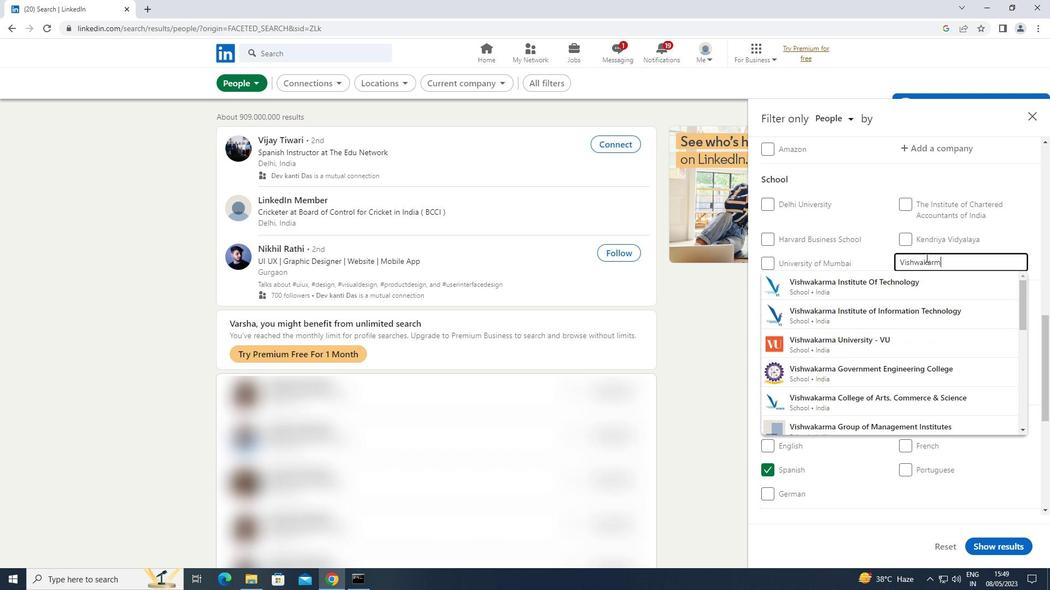 
Action: Mouse moved to (895, 280)
Screenshot: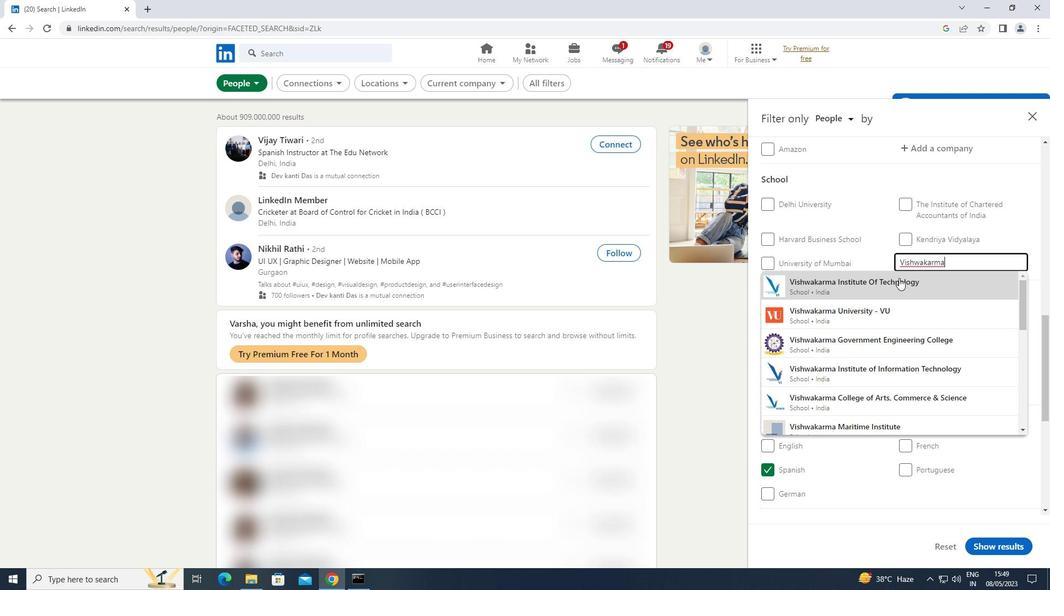 
Action: Mouse pressed left at (895, 280)
Screenshot: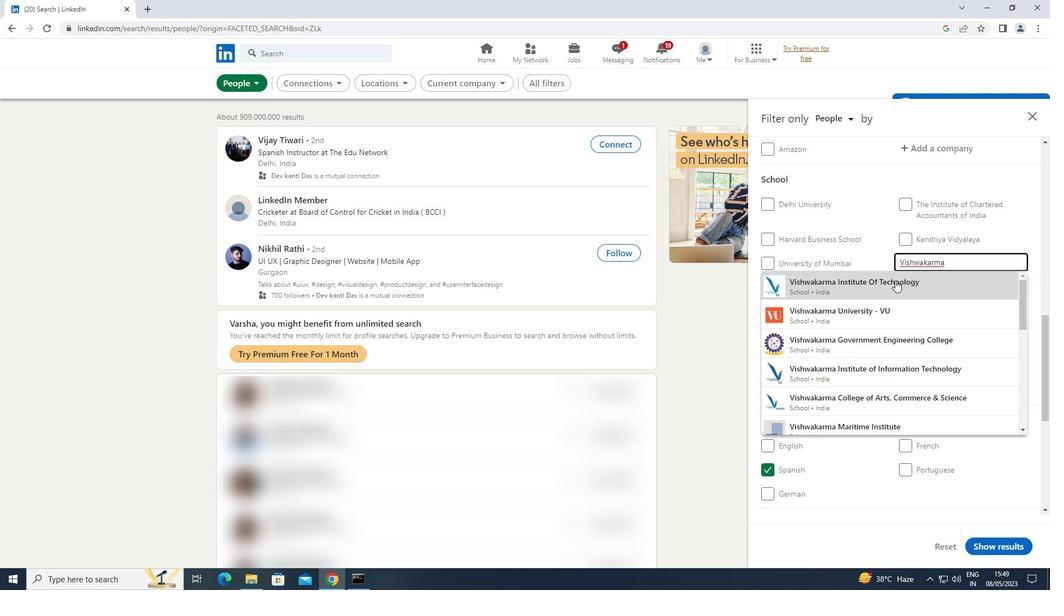 
Action: Mouse scrolled (895, 280) with delta (0, 0)
Screenshot: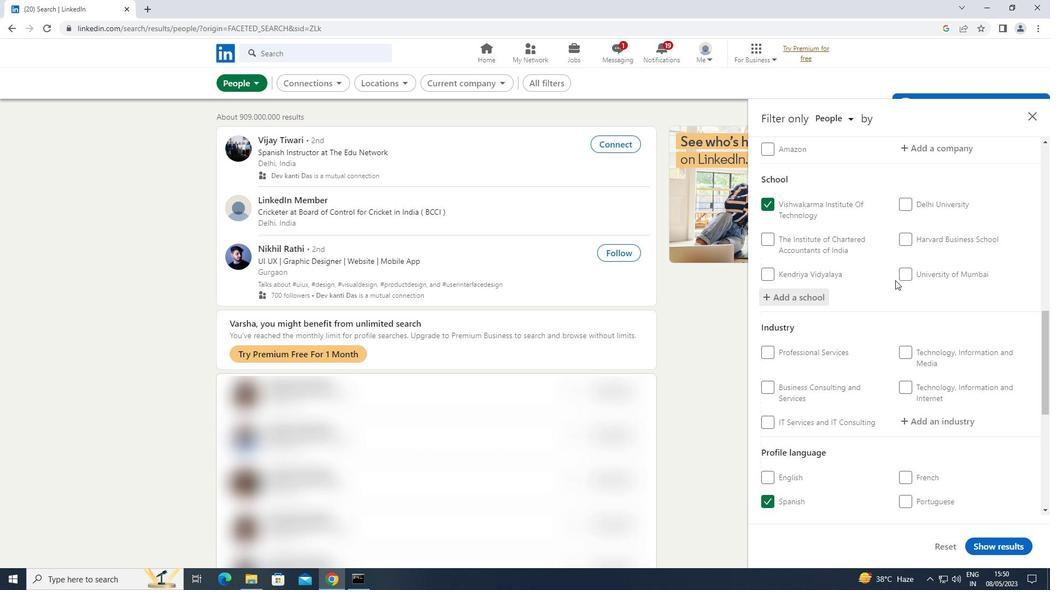 
Action: Mouse scrolled (895, 280) with delta (0, 0)
Screenshot: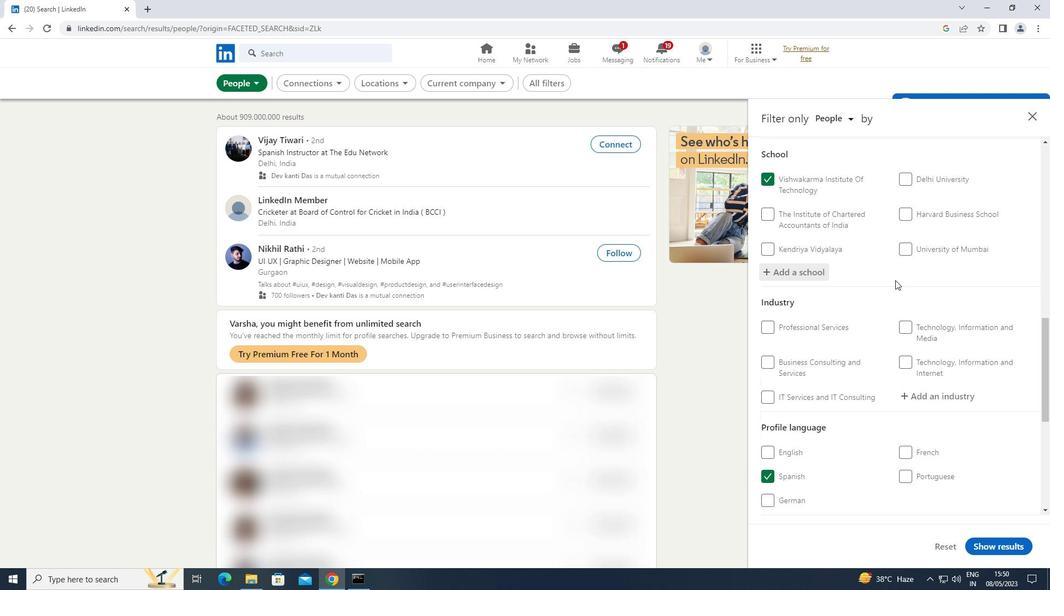 
Action: Mouse moved to (951, 305)
Screenshot: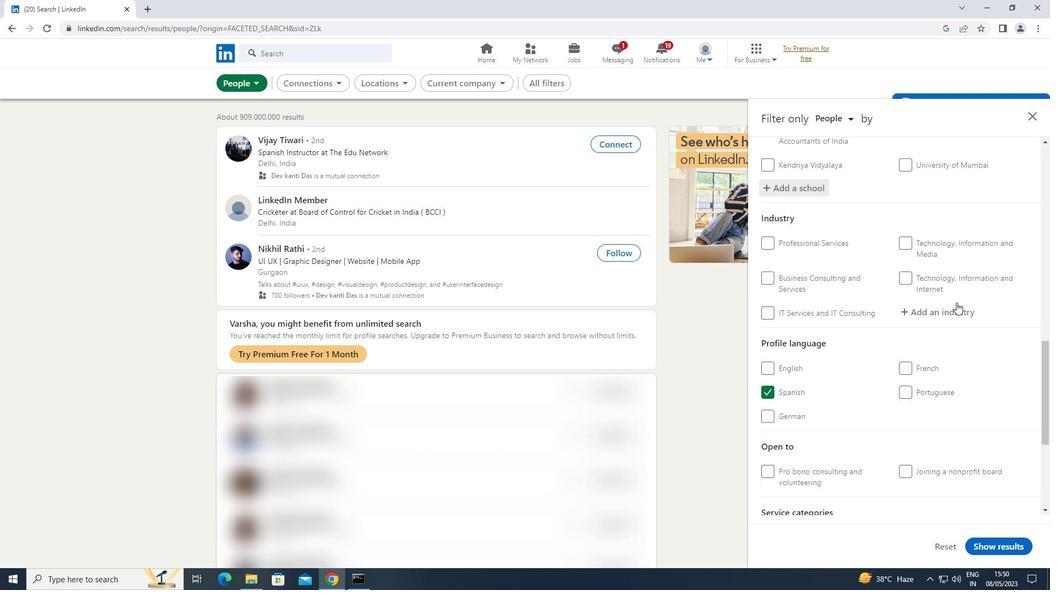 
Action: Mouse pressed left at (951, 305)
Screenshot: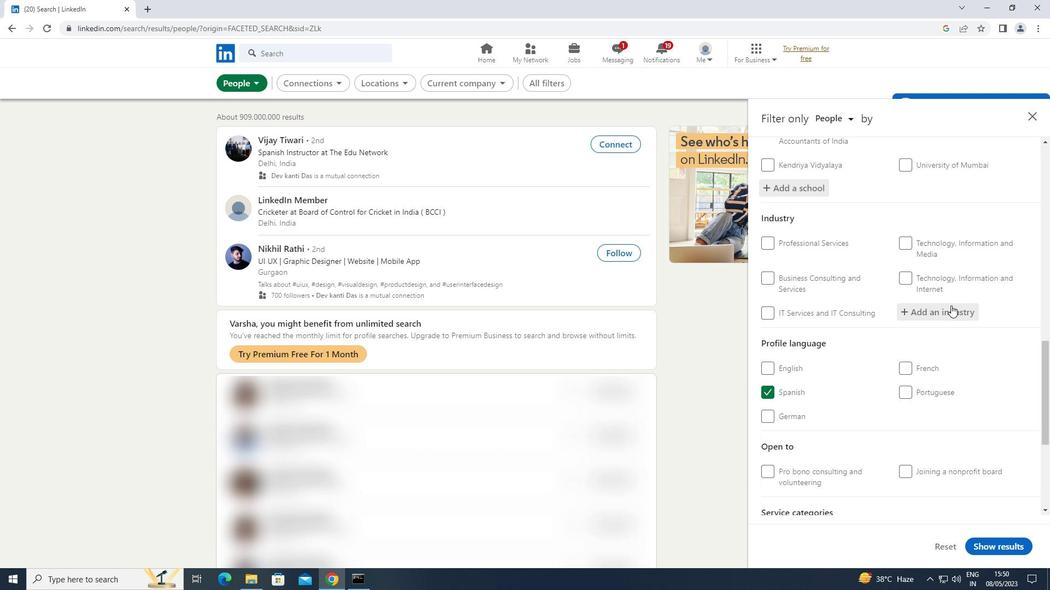 
Action: Key pressed <Key.shift>RADIO<Key.space>AND
Screenshot: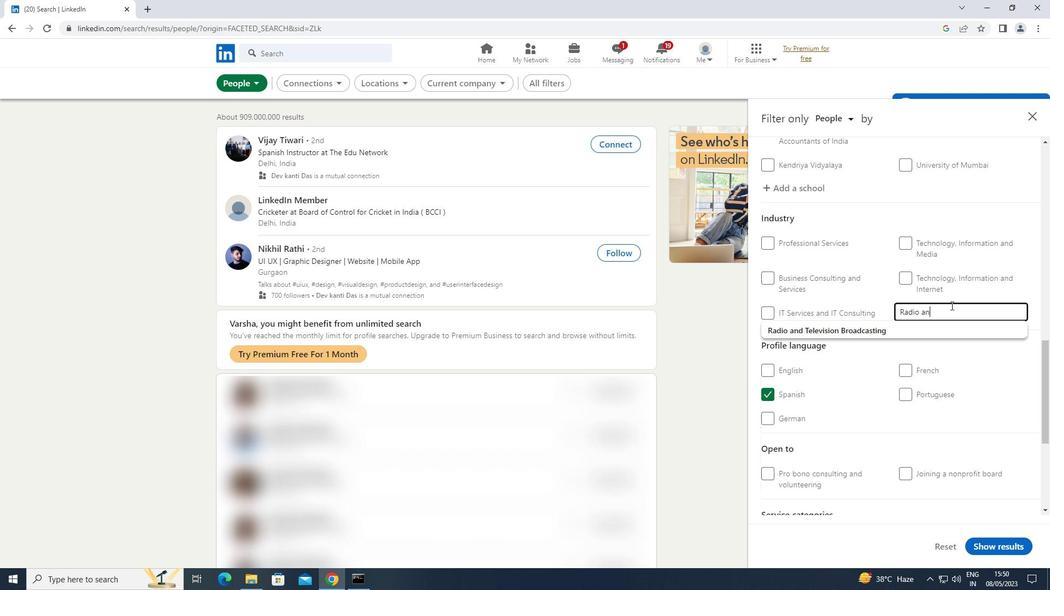 
Action: Mouse moved to (867, 329)
Screenshot: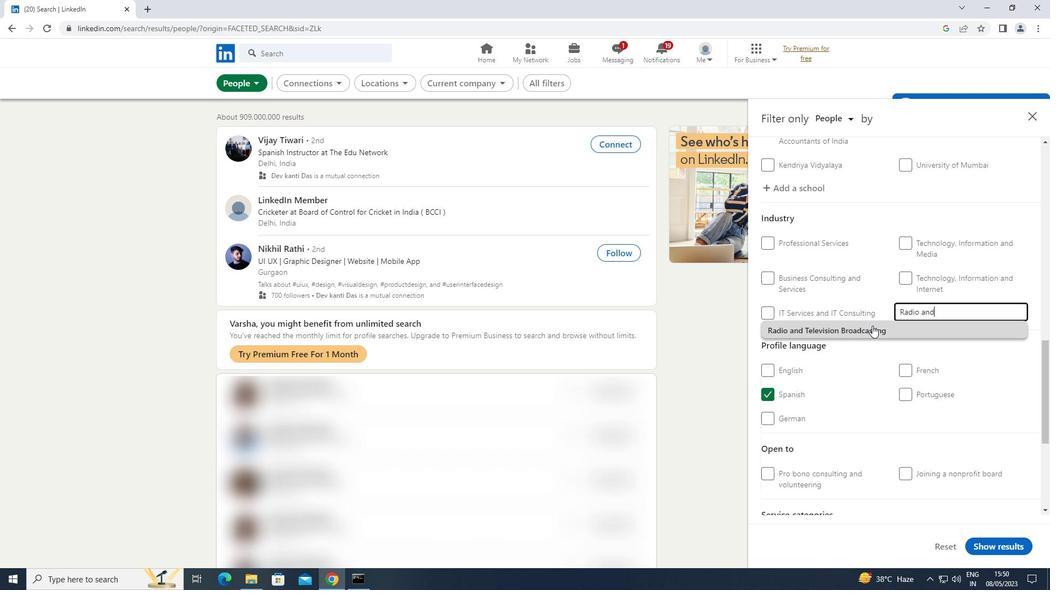 
Action: Mouse pressed left at (867, 329)
Screenshot: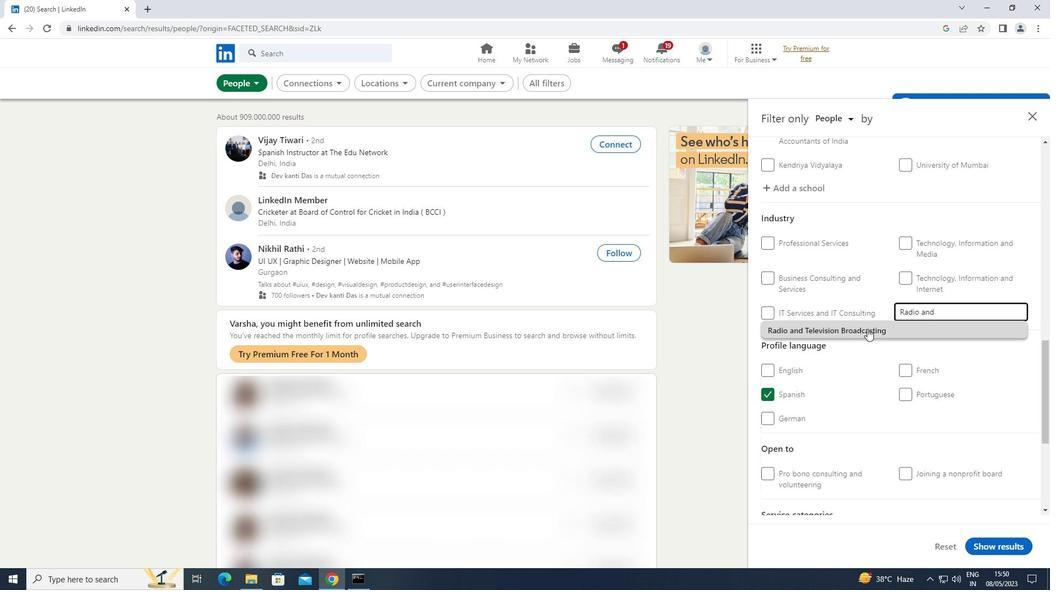 
Action: Mouse scrolled (867, 328) with delta (0, 0)
Screenshot: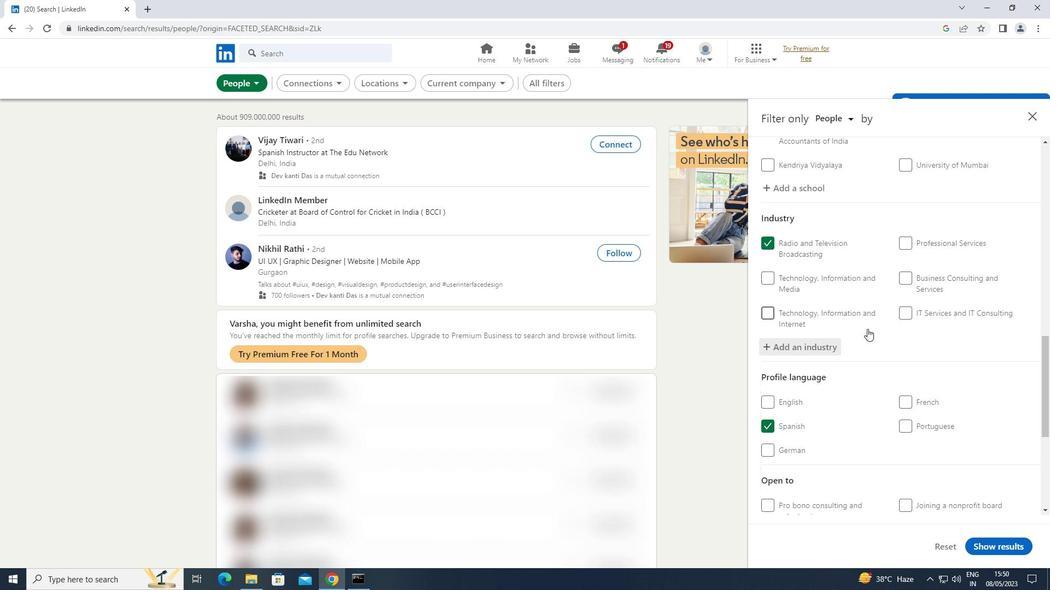 
Action: Mouse scrolled (867, 328) with delta (0, 0)
Screenshot: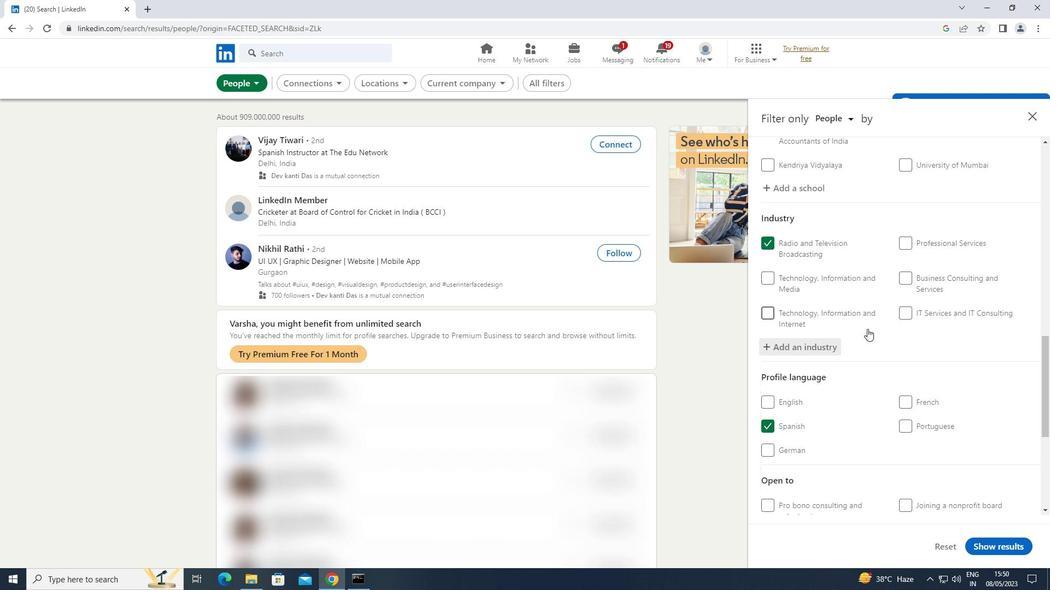 
Action: Mouse scrolled (867, 328) with delta (0, 0)
Screenshot: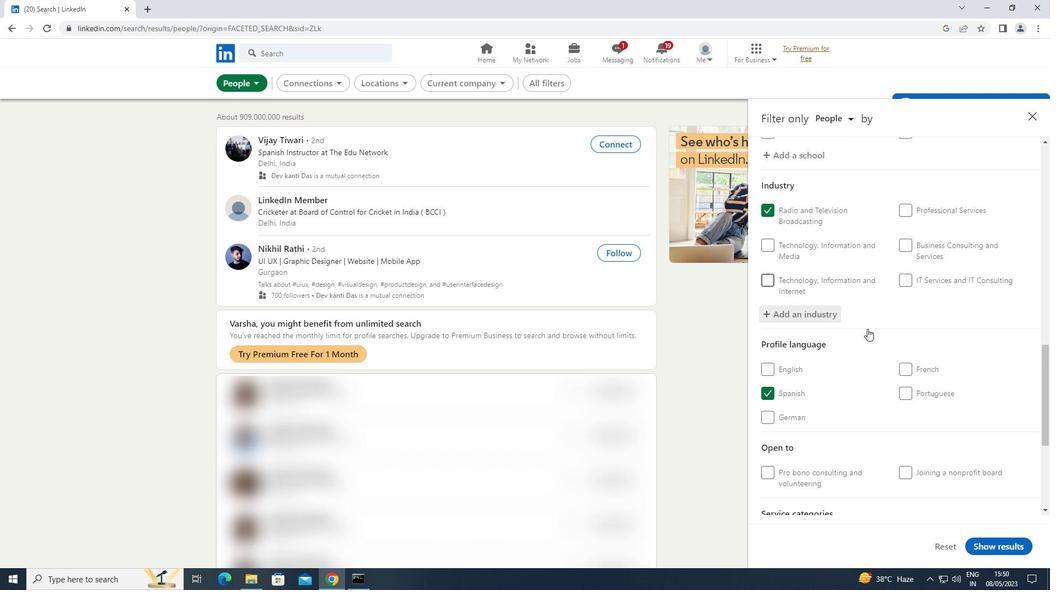 
Action: Mouse moved to (868, 329)
Screenshot: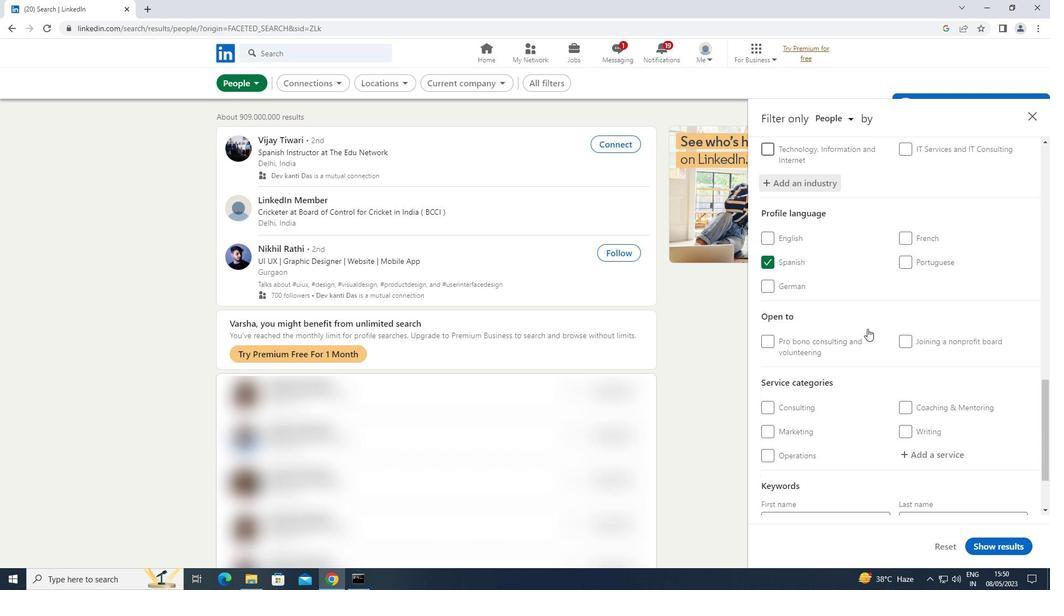 
Action: Mouse scrolled (868, 328) with delta (0, 0)
Screenshot: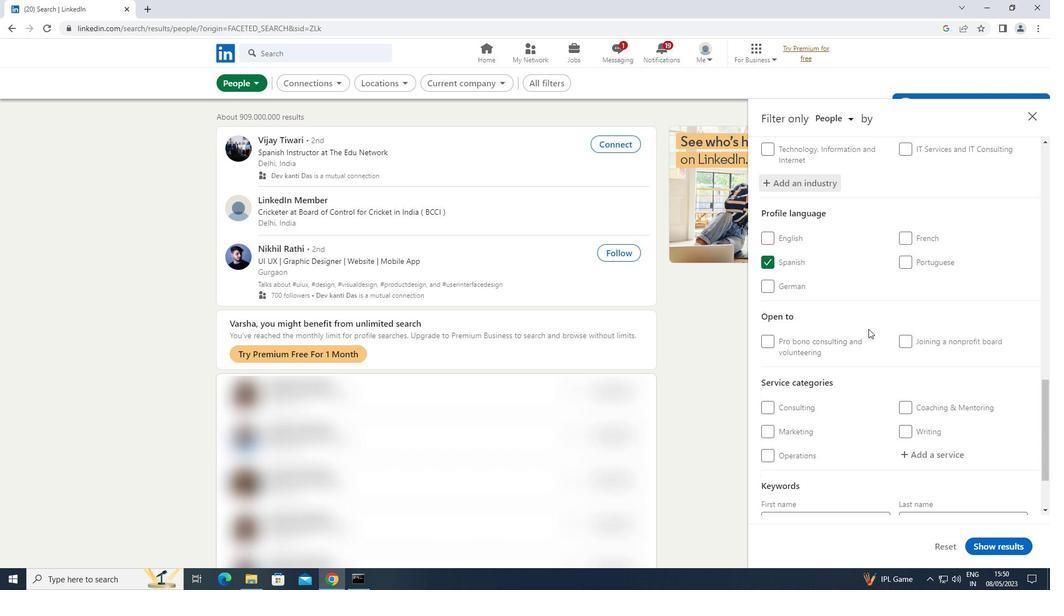 
Action: Mouse moved to (869, 329)
Screenshot: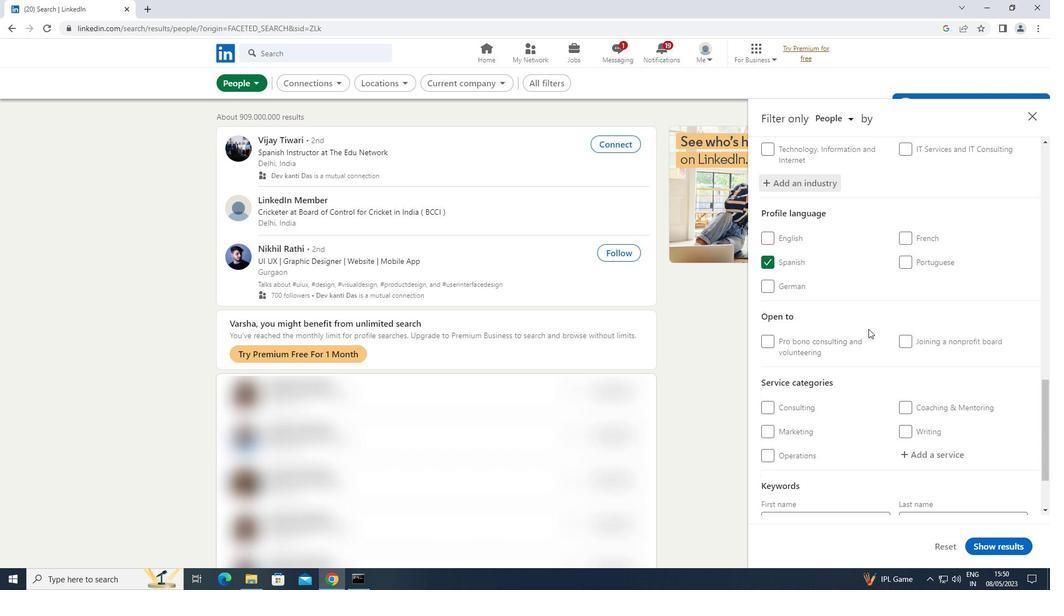 
Action: Mouse scrolled (869, 328) with delta (0, 0)
Screenshot: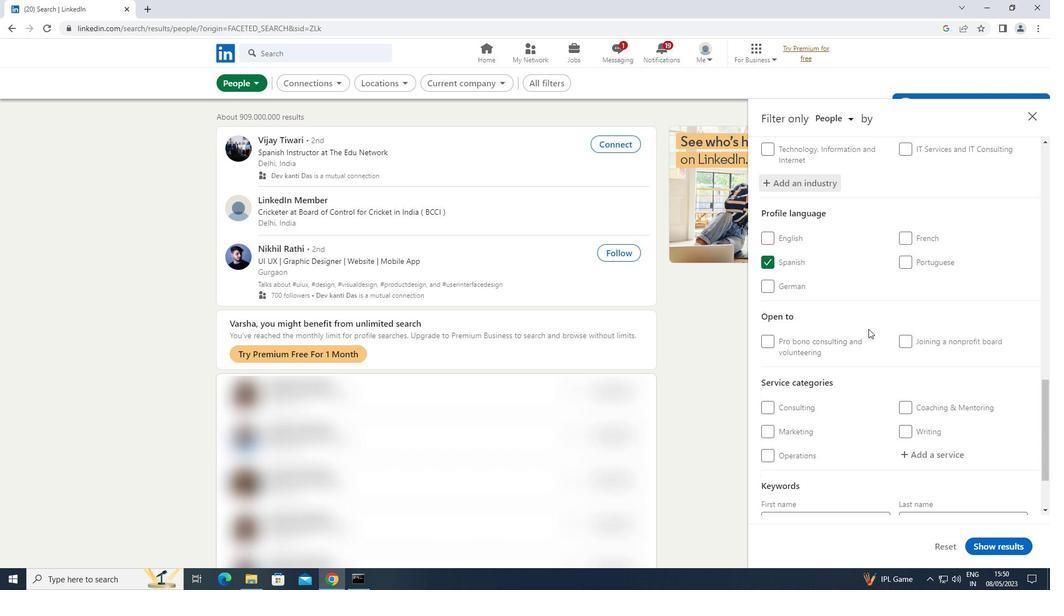 
Action: Mouse moved to (930, 360)
Screenshot: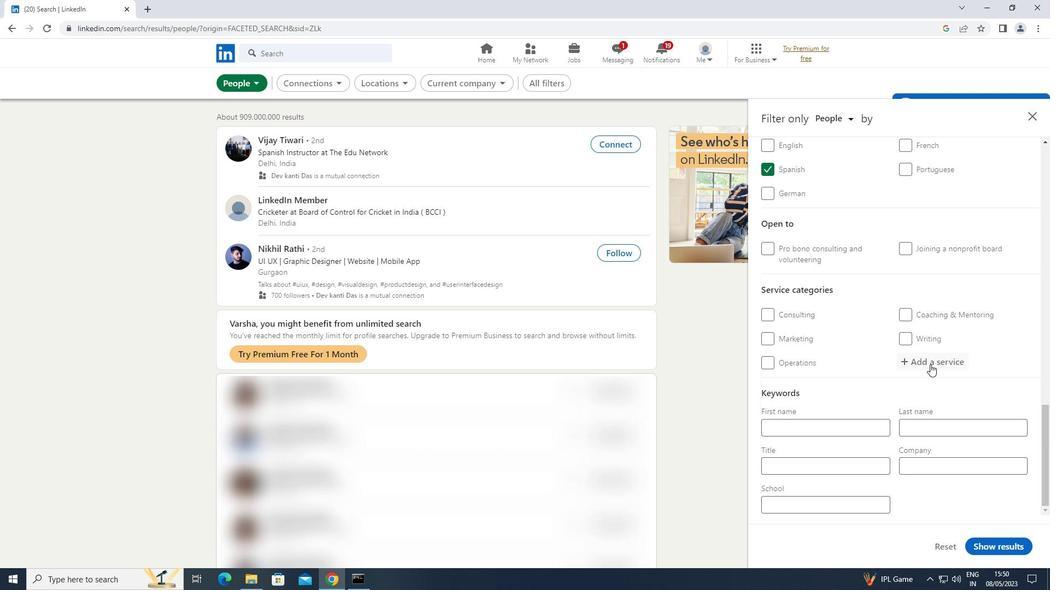 
Action: Mouse pressed left at (930, 360)
Screenshot: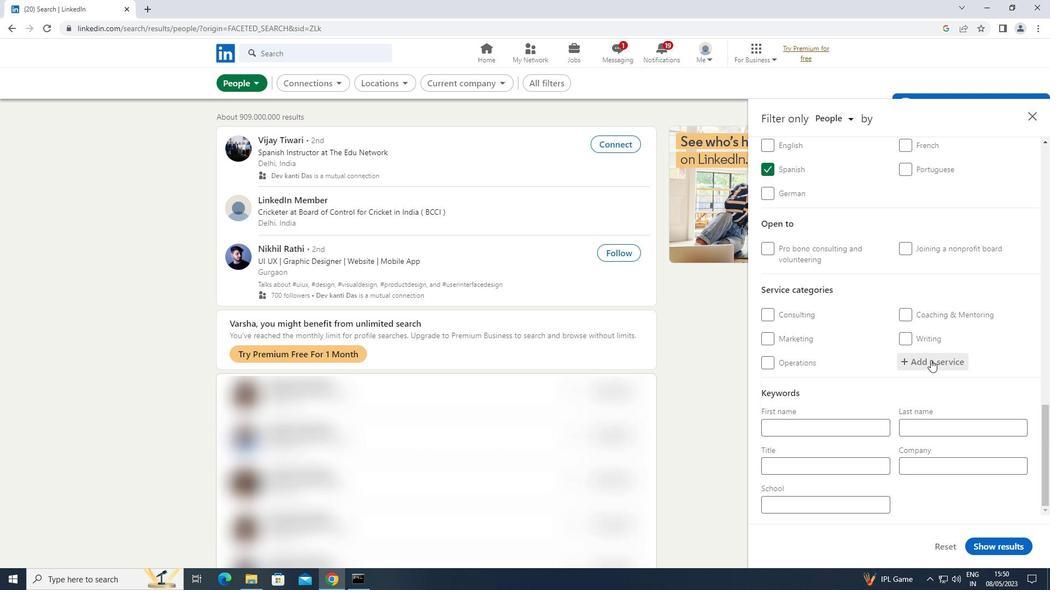 
Action: Mouse moved to (931, 360)
Screenshot: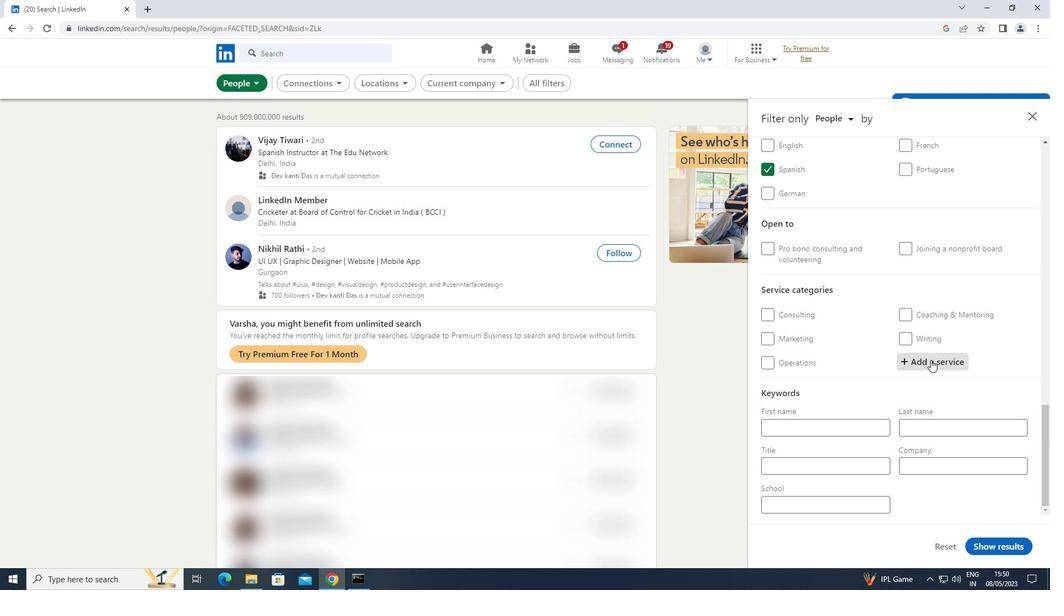
Action: Key pressed <Key.shift>INSURA
Screenshot: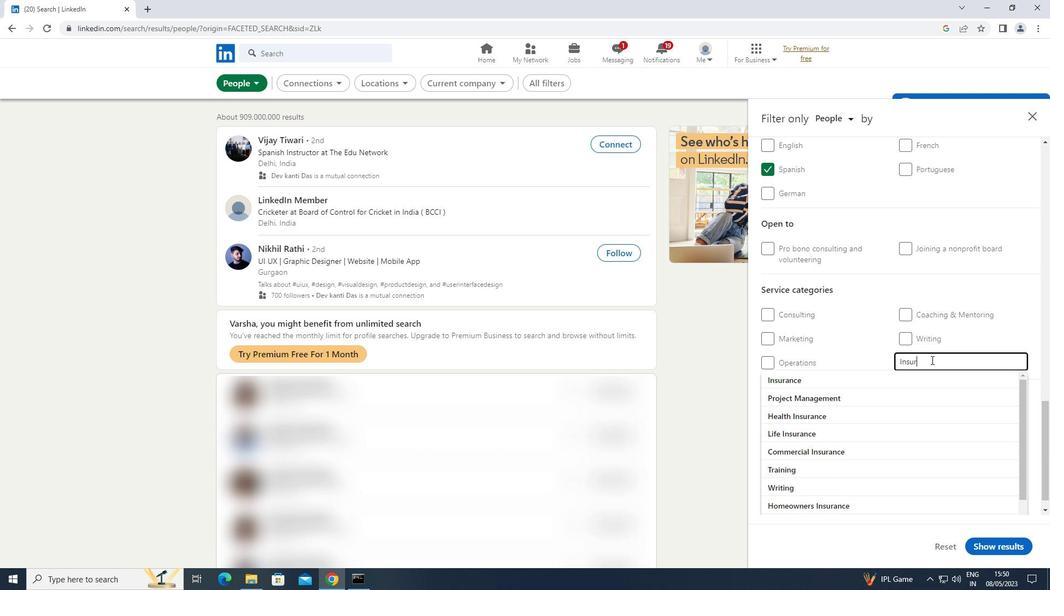 
Action: Mouse moved to (837, 377)
Screenshot: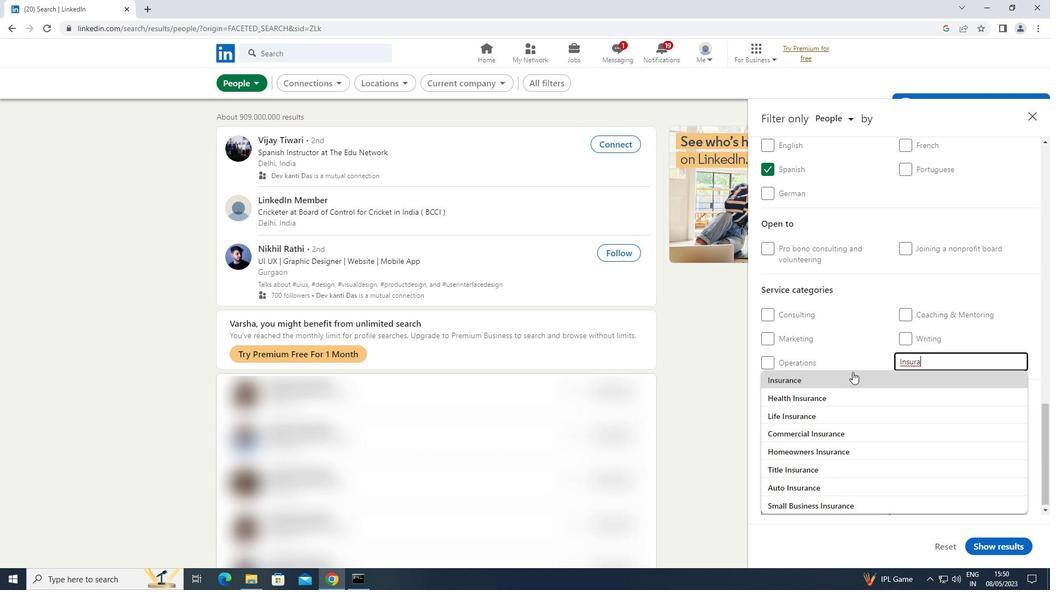 
Action: Mouse pressed left at (837, 377)
Screenshot: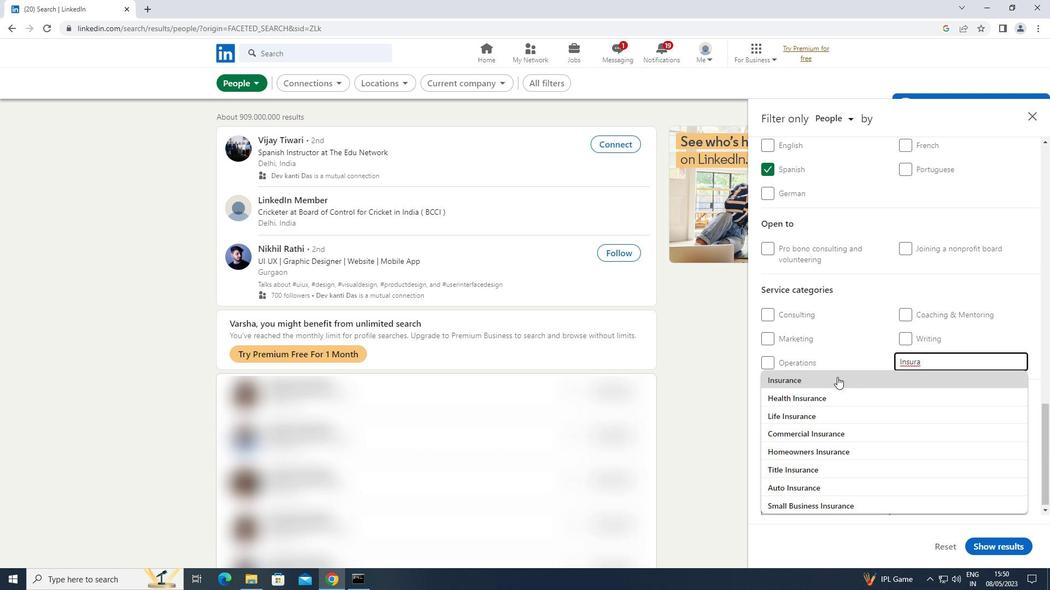 
Action: Mouse moved to (842, 373)
Screenshot: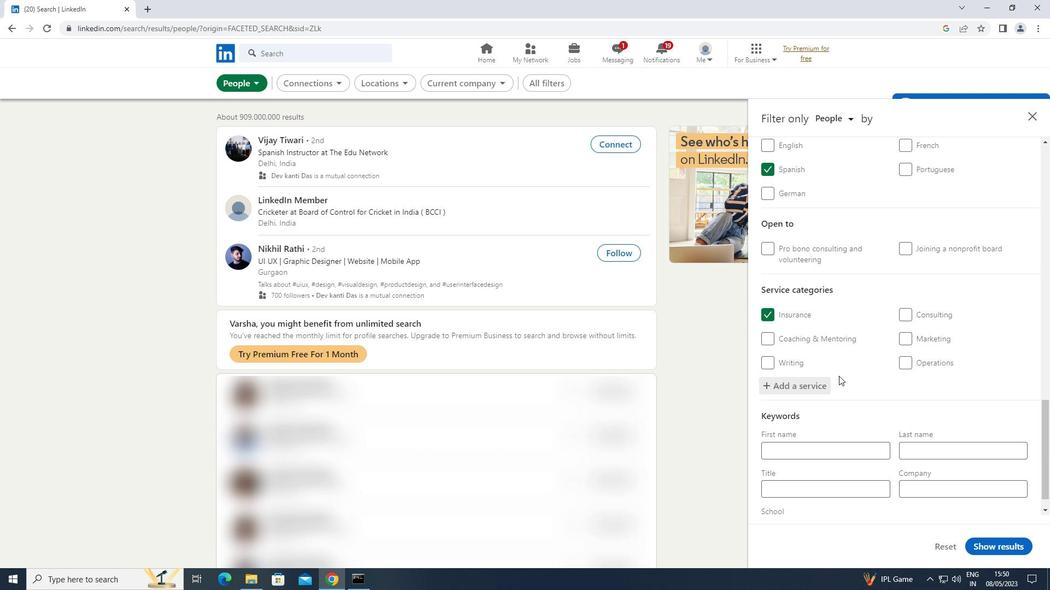 
Action: Mouse scrolled (842, 373) with delta (0, 0)
Screenshot: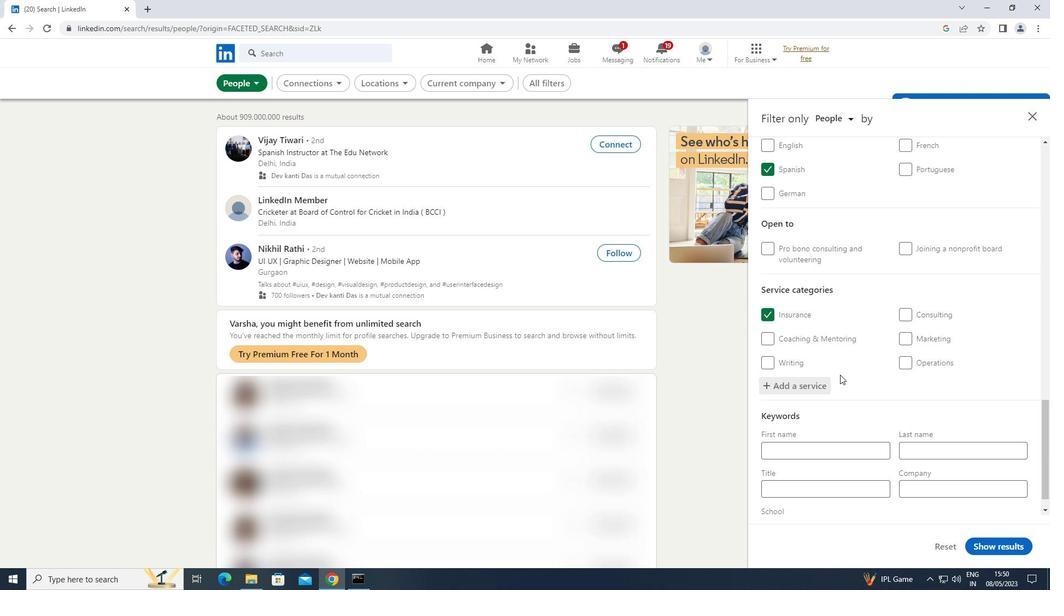 
Action: Mouse scrolled (842, 373) with delta (0, 0)
Screenshot: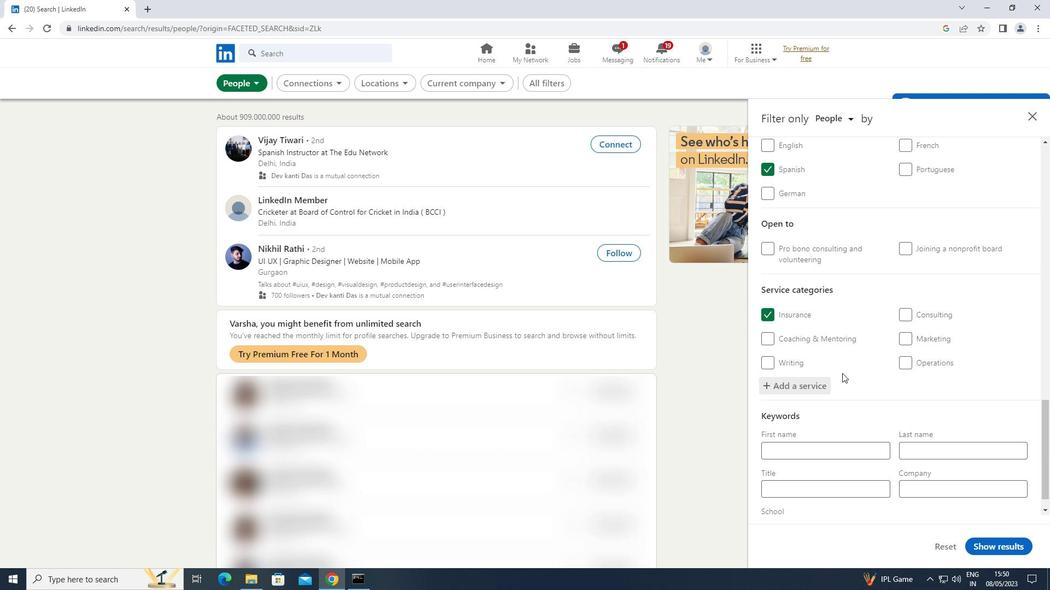 
Action: Mouse scrolled (842, 373) with delta (0, 0)
Screenshot: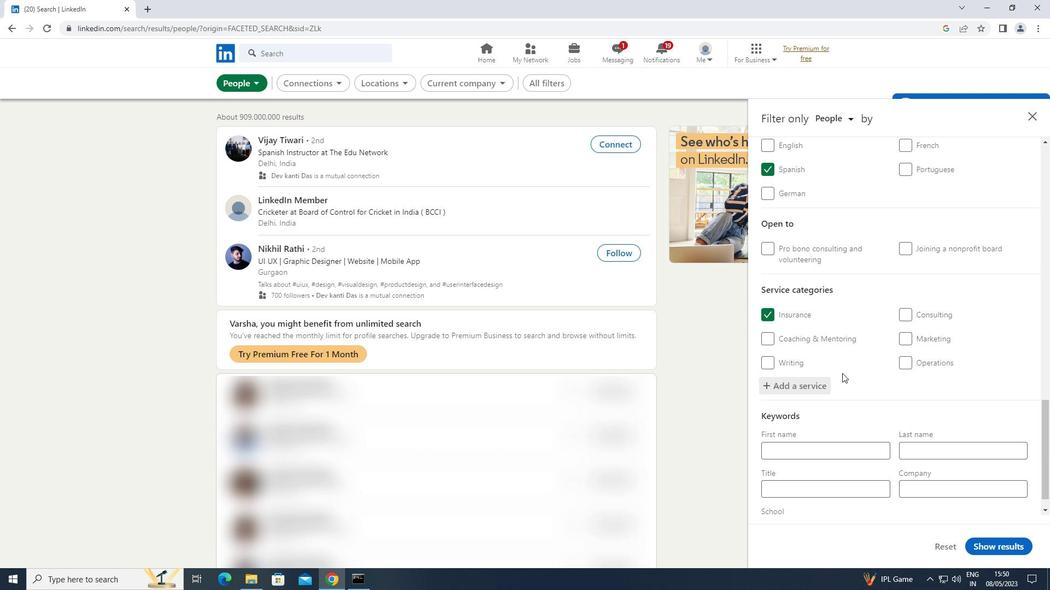 
Action: Mouse scrolled (842, 373) with delta (0, 0)
Screenshot: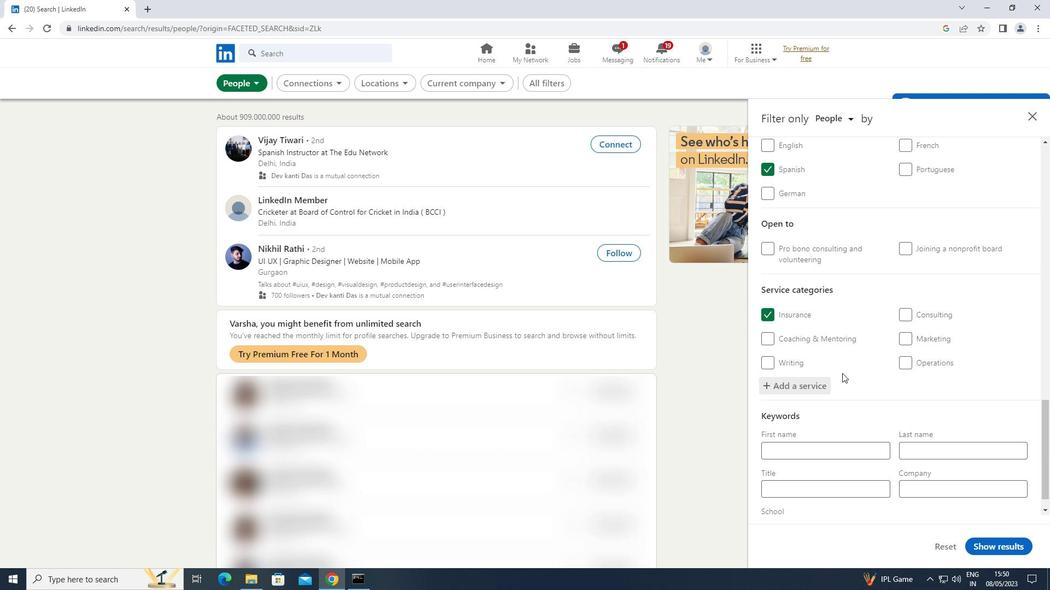 
Action: Mouse moved to (820, 463)
Screenshot: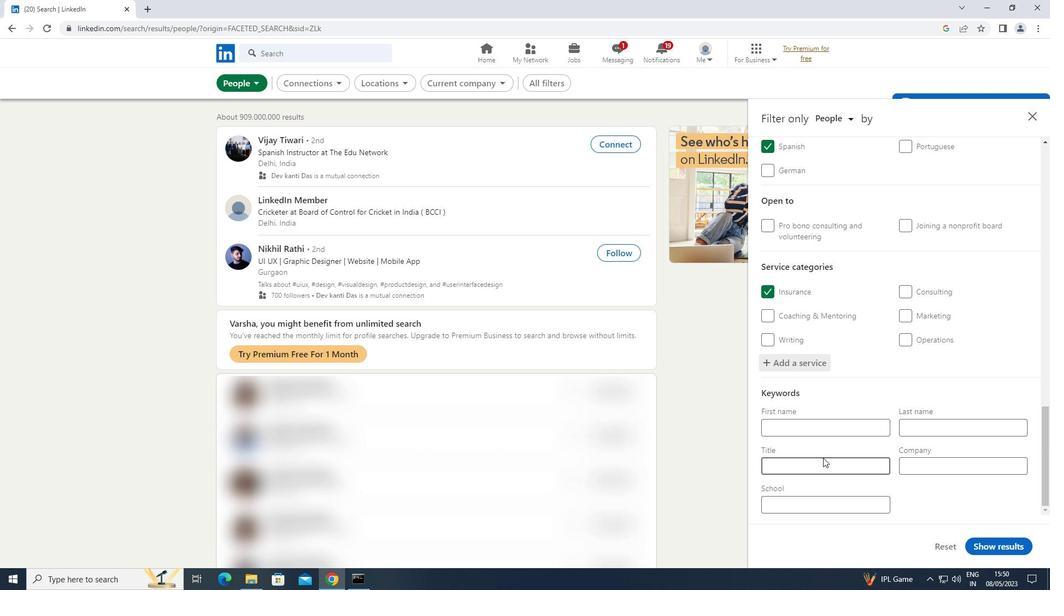 
Action: Mouse pressed left at (820, 463)
Screenshot: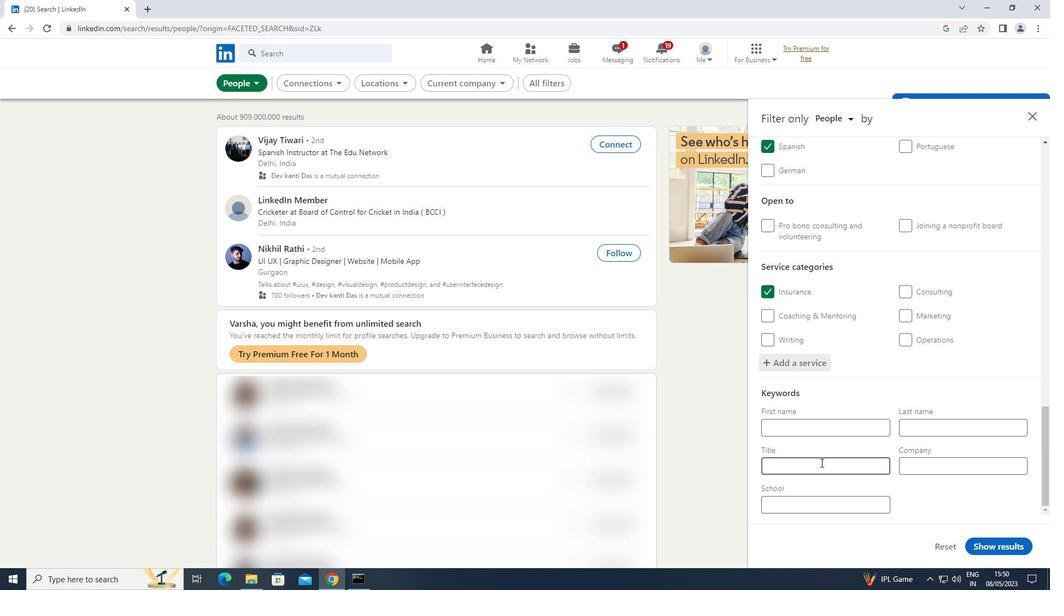 
Action: Key pressed <Key.shift>SKIN<Key.space><Key.shift>CARE<Key.space><Key.shift>SPECIALIST
Screenshot: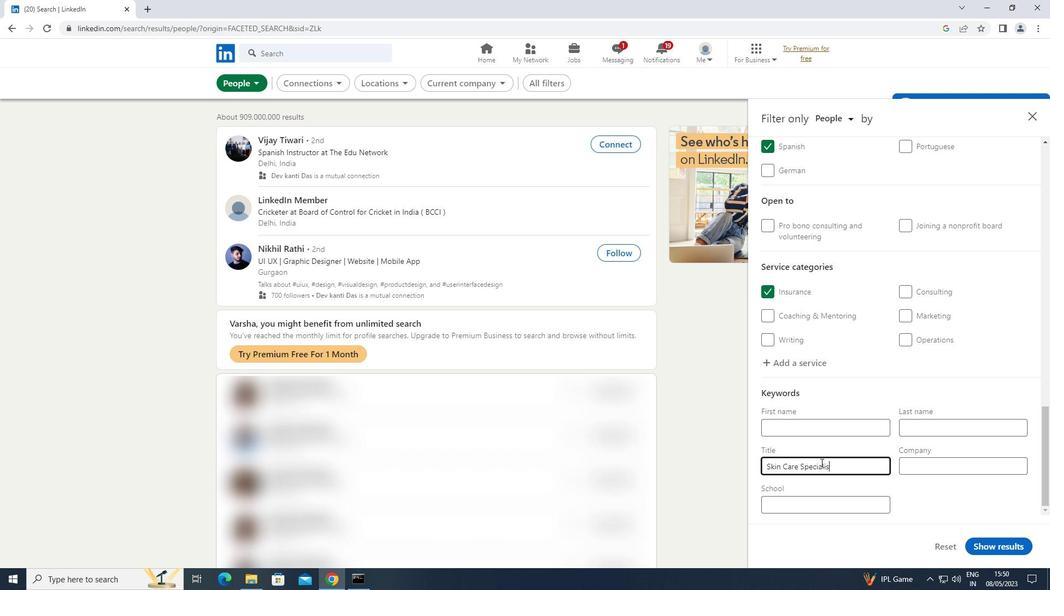 
Action: Mouse moved to (970, 543)
Screenshot: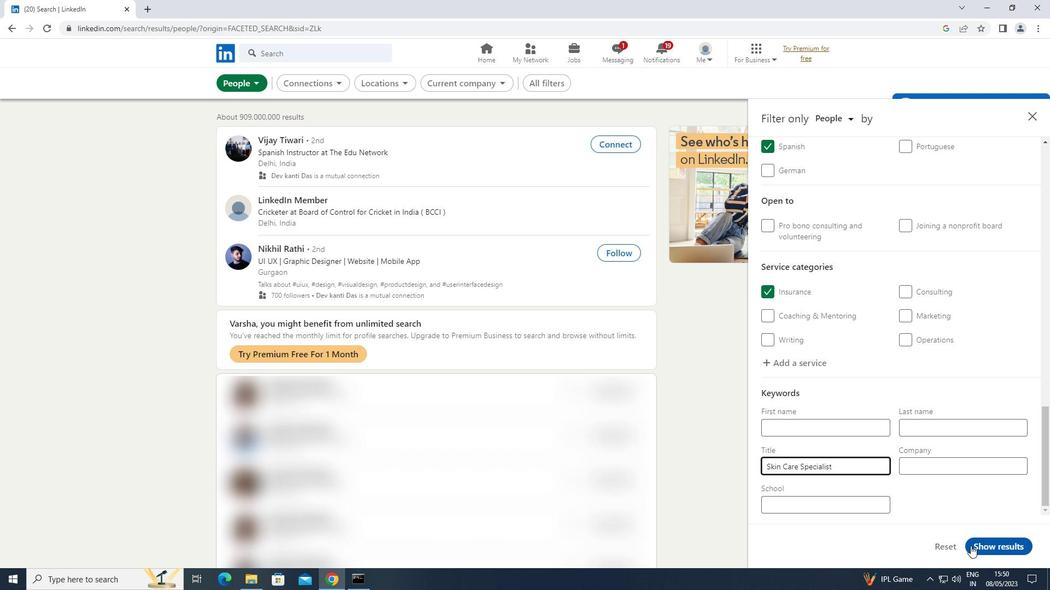 
Action: Mouse pressed left at (970, 543)
Screenshot: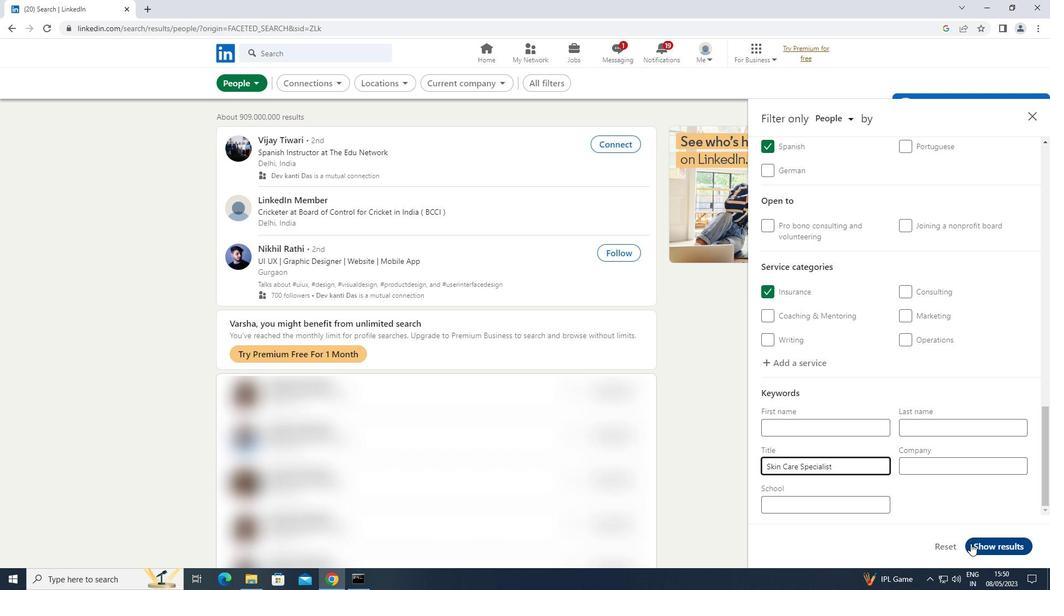 
Action: Mouse moved to (970, 543)
Screenshot: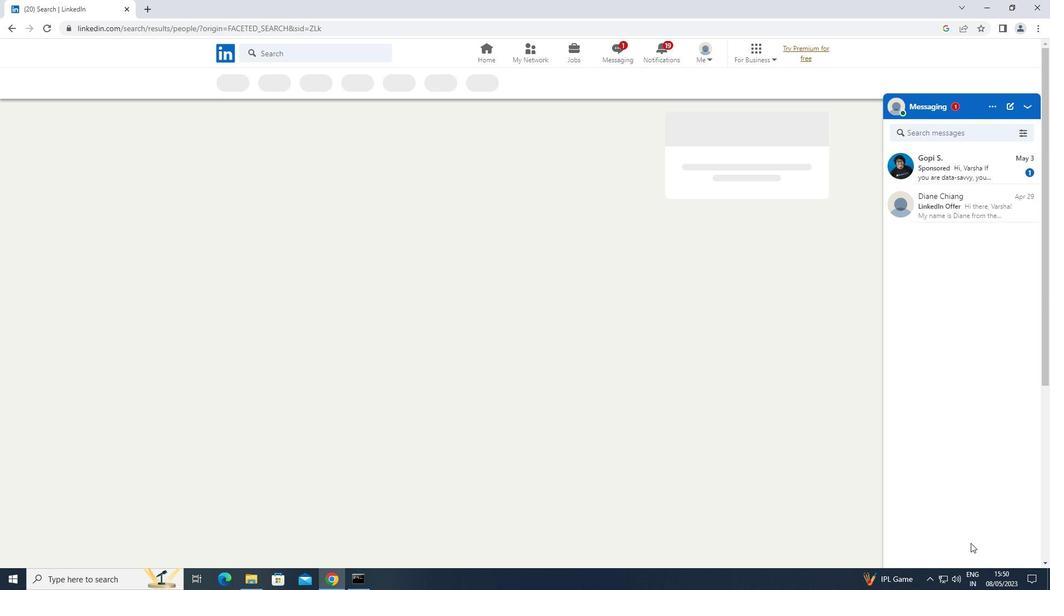 
